 Task: Find connections with filter location Dortmund with filter topic #propertymanagement with filter profile language French with filter current company Adani Ports and SEZ with filter school Kendriya Vidyalaya with filter industry Utilities with filter service category Lead Generation with filter keywords title Customer Care Associate
Action: Mouse moved to (552, 73)
Screenshot: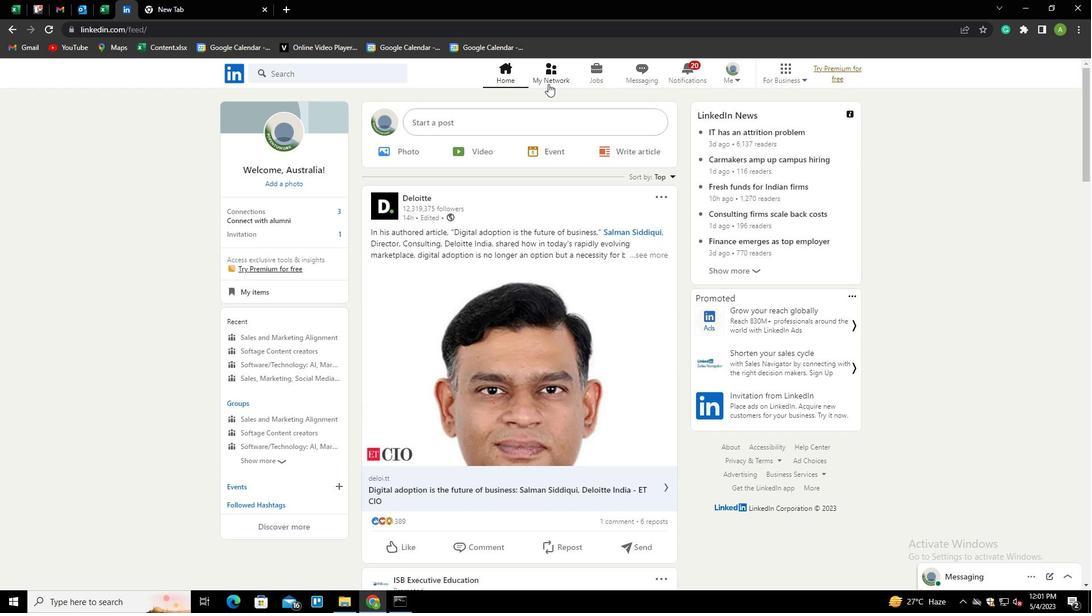 
Action: Mouse pressed left at (552, 73)
Screenshot: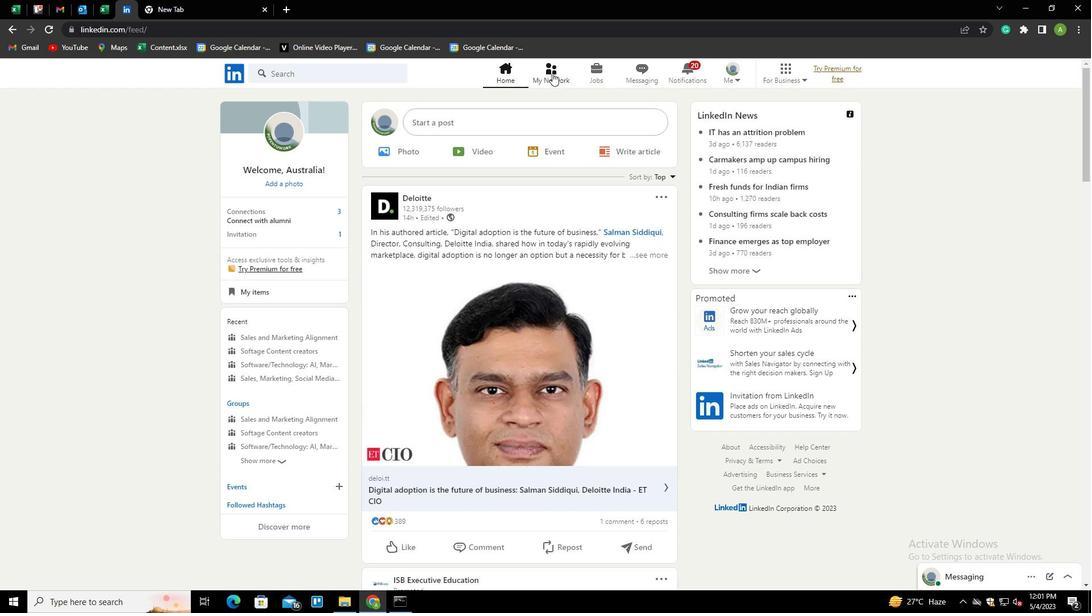 
Action: Mouse moved to (312, 134)
Screenshot: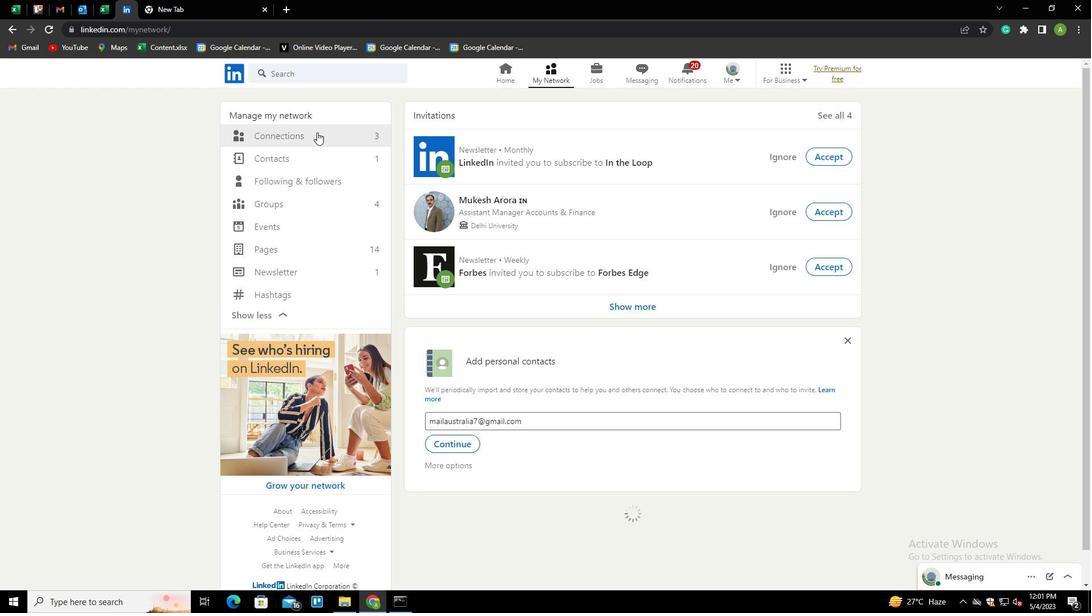 
Action: Mouse pressed left at (312, 134)
Screenshot: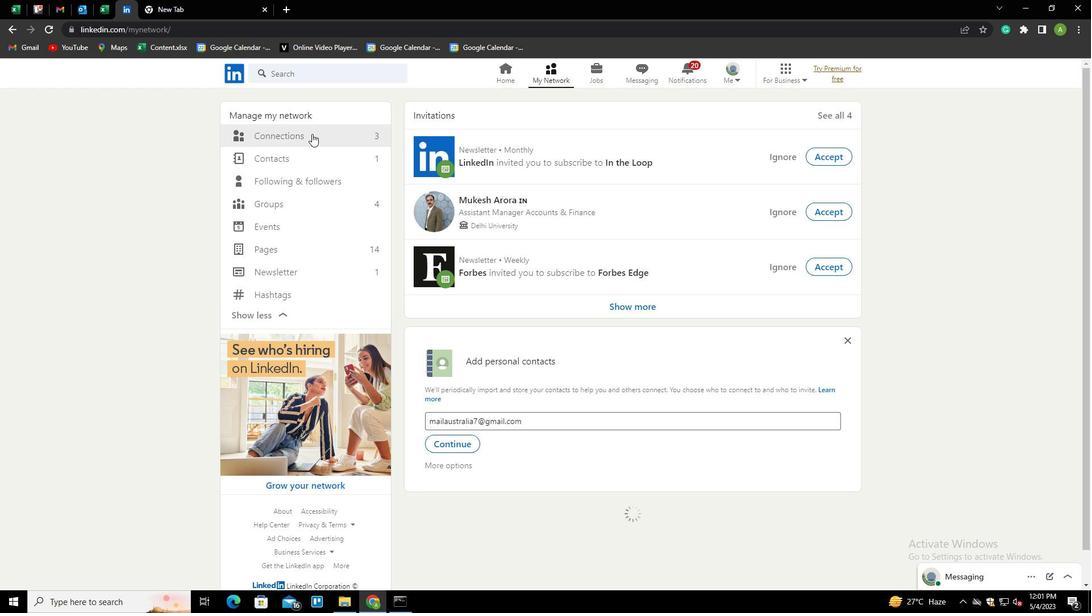 
Action: Mouse moved to (621, 136)
Screenshot: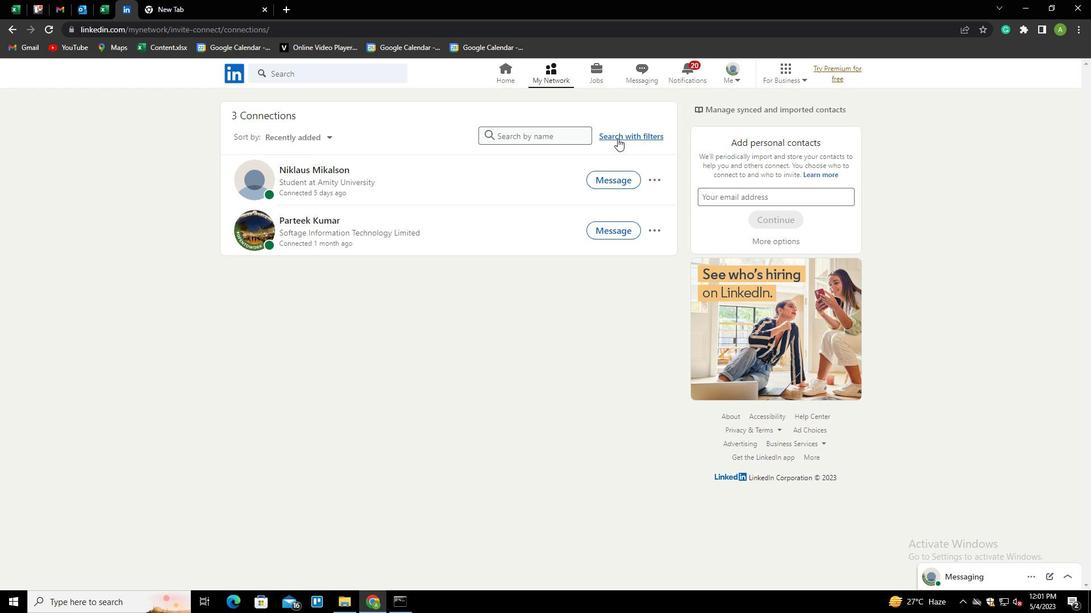 
Action: Mouse pressed left at (621, 136)
Screenshot: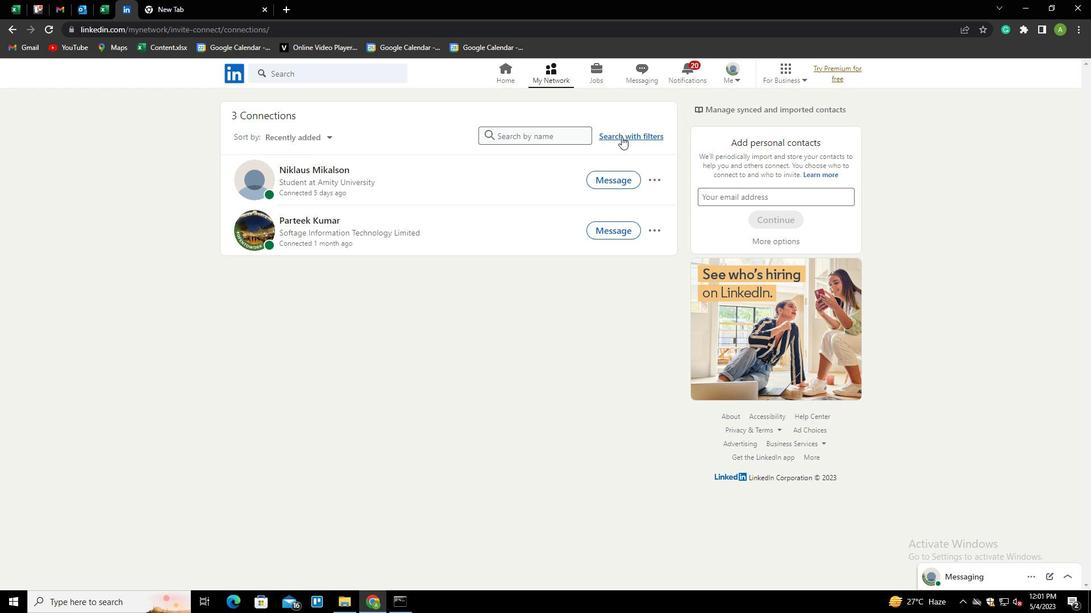 
Action: Mouse moved to (583, 106)
Screenshot: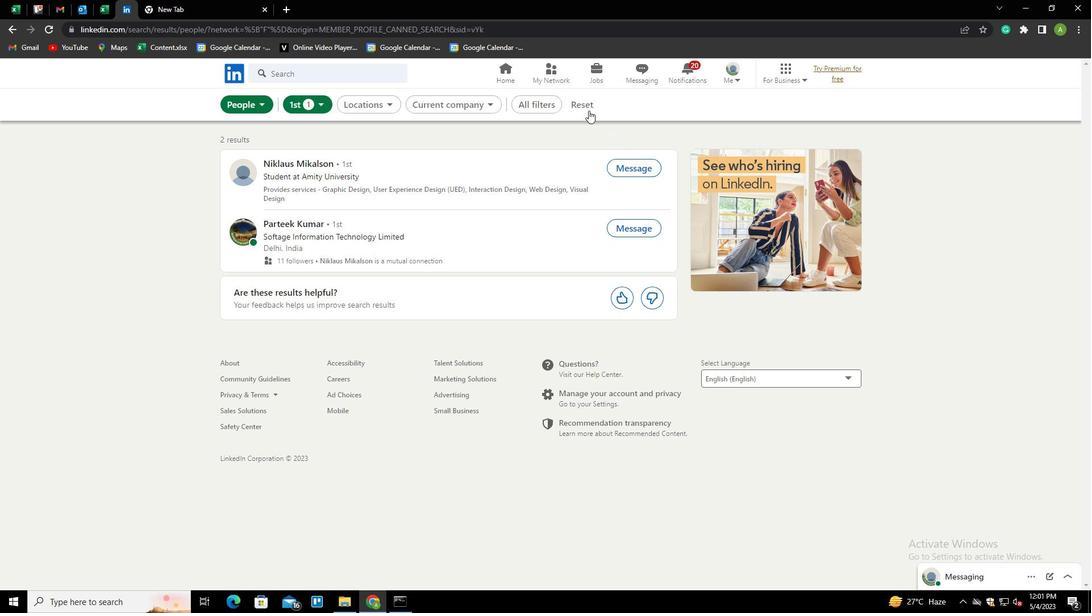 
Action: Mouse pressed left at (583, 106)
Screenshot: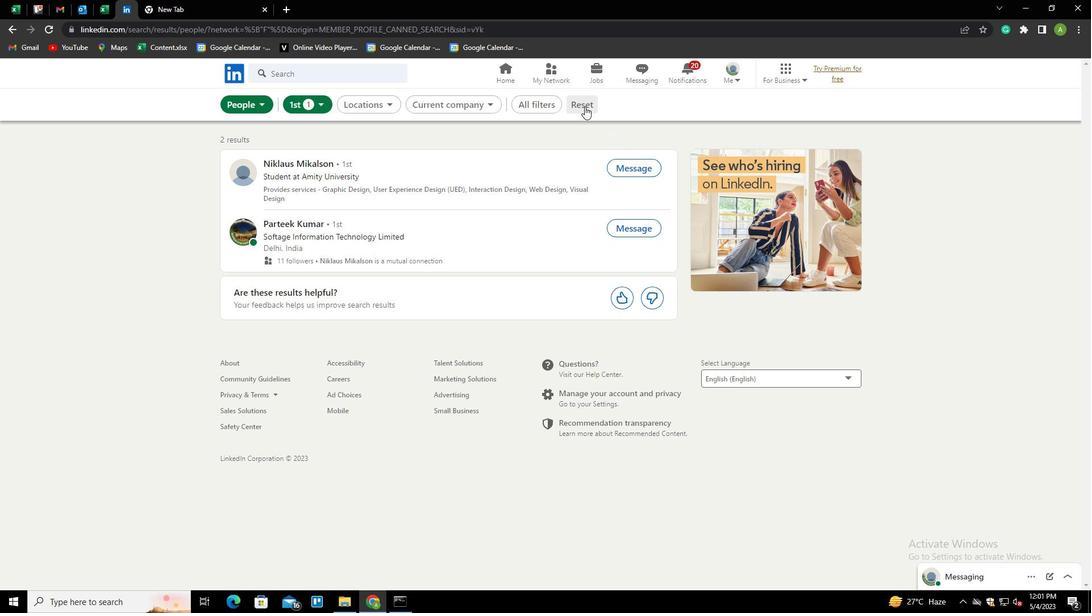 
Action: Mouse moved to (567, 108)
Screenshot: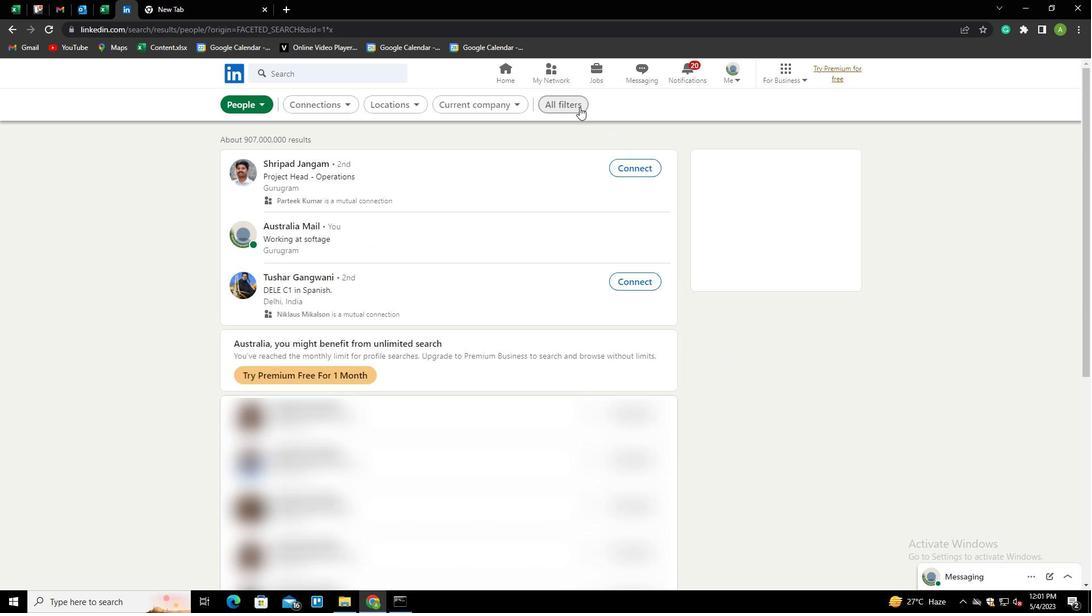
Action: Mouse pressed left at (567, 108)
Screenshot: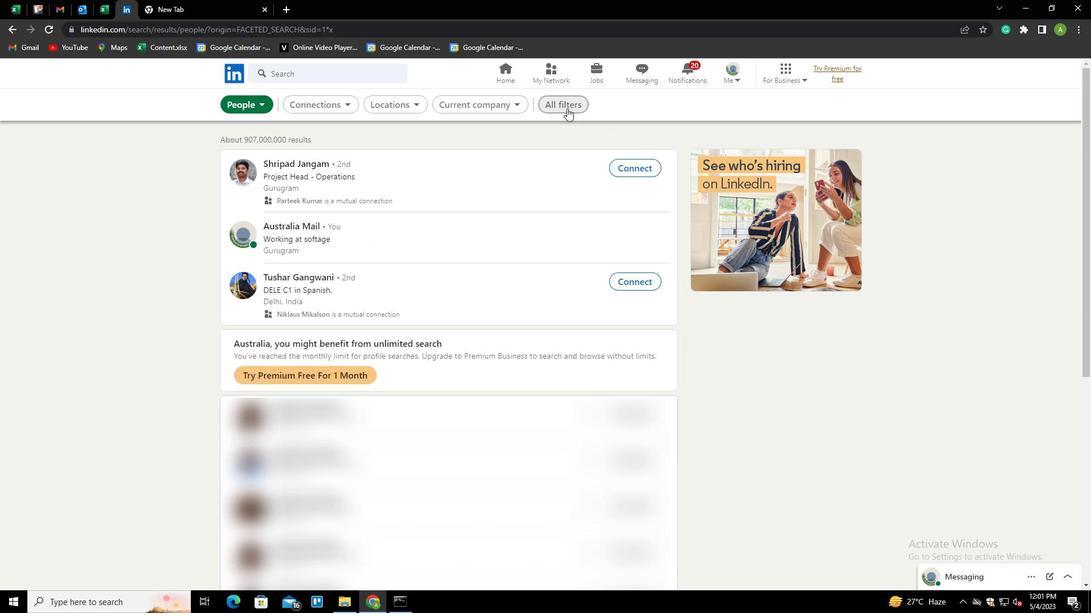 
Action: Mouse moved to (893, 297)
Screenshot: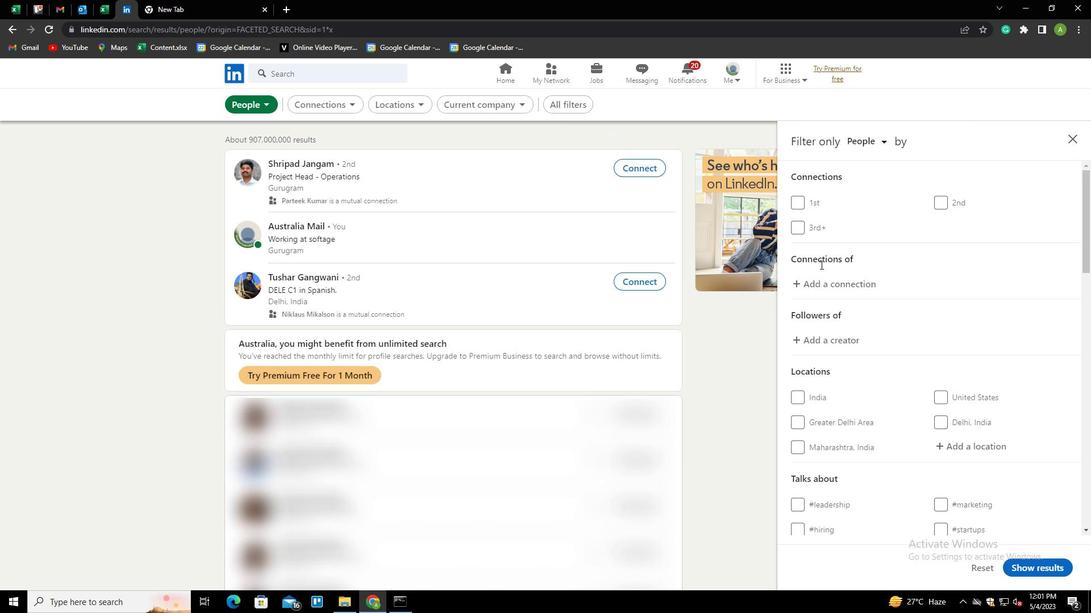 
Action: Mouse scrolled (893, 296) with delta (0, 0)
Screenshot: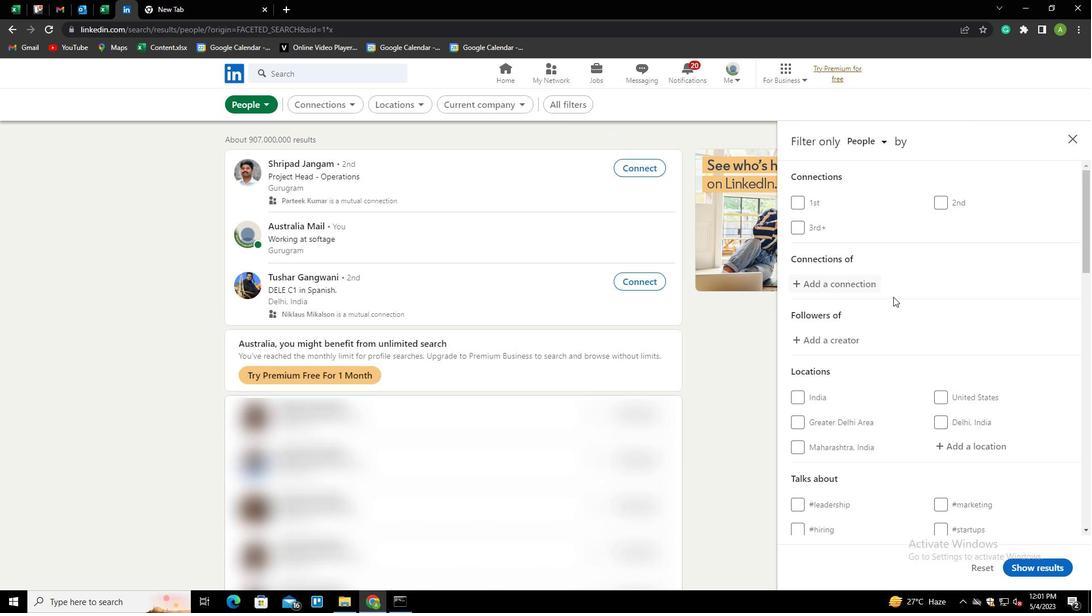 
Action: Mouse scrolled (893, 296) with delta (0, 0)
Screenshot: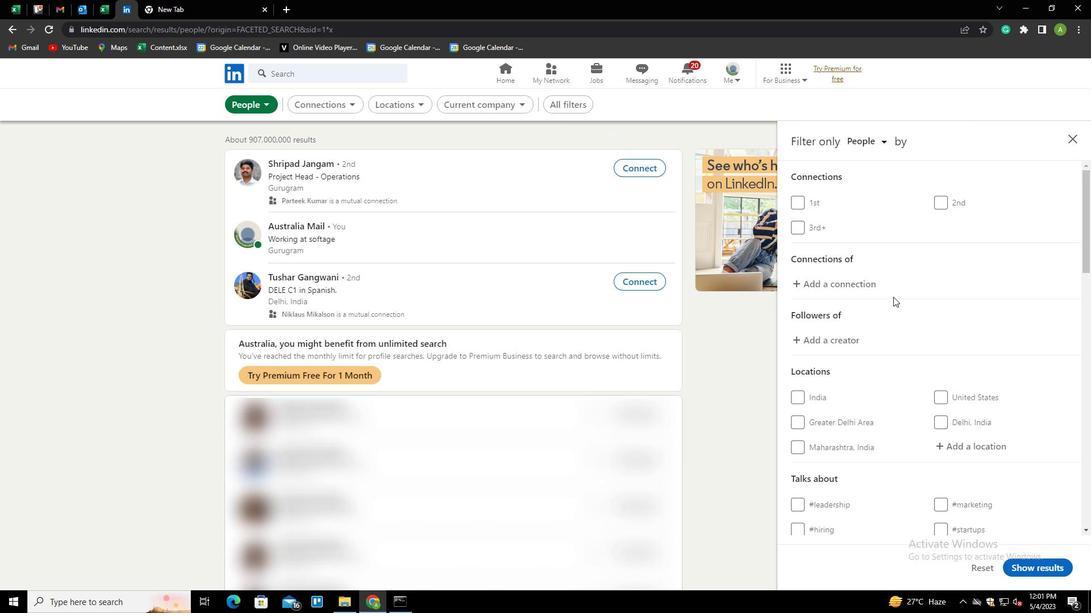 
Action: Mouse moved to (977, 336)
Screenshot: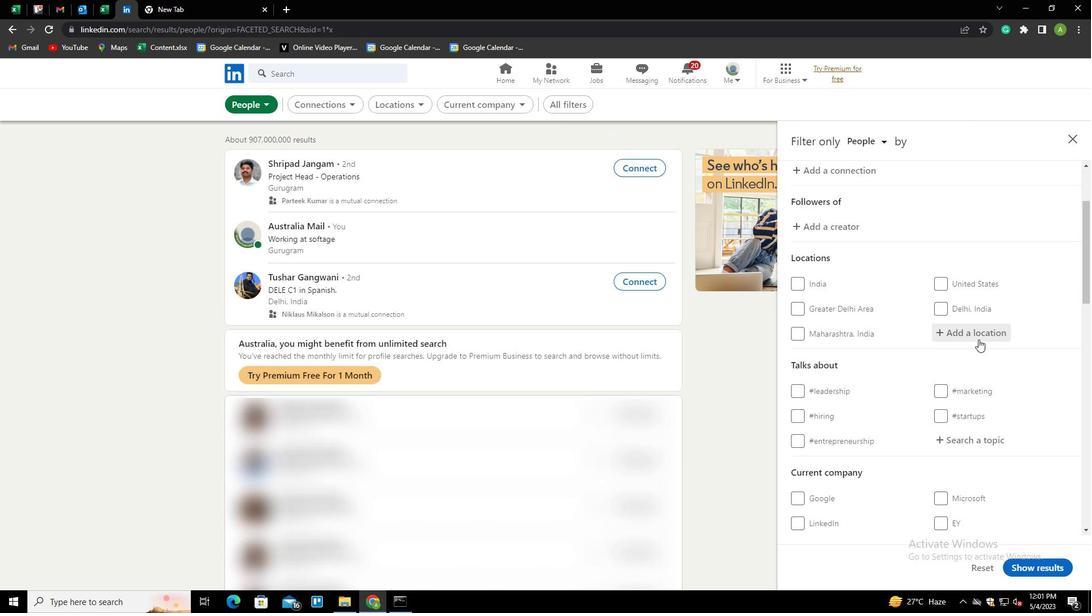 
Action: Mouse pressed left at (977, 336)
Screenshot: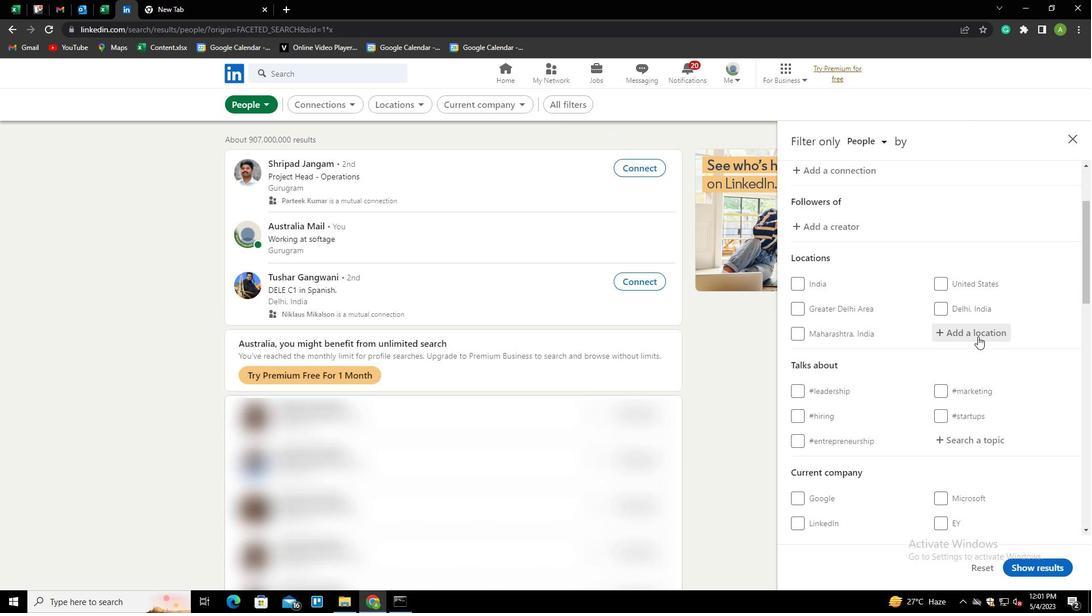 
Action: Key pressed <Key.shift><Key.shift>
Screenshot: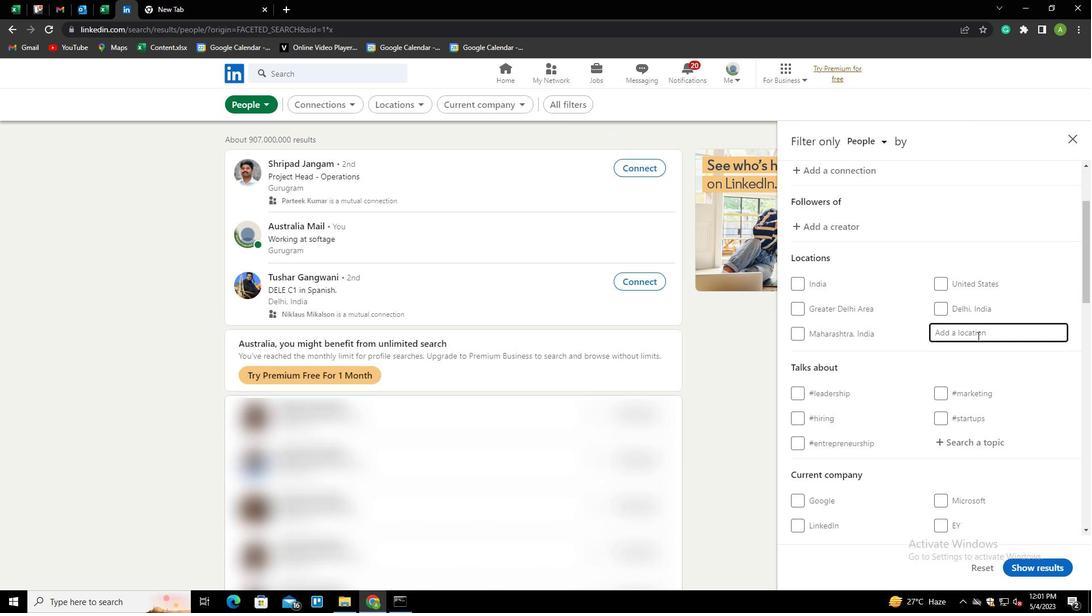 
Action: Mouse moved to (976, 335)
Screenshot: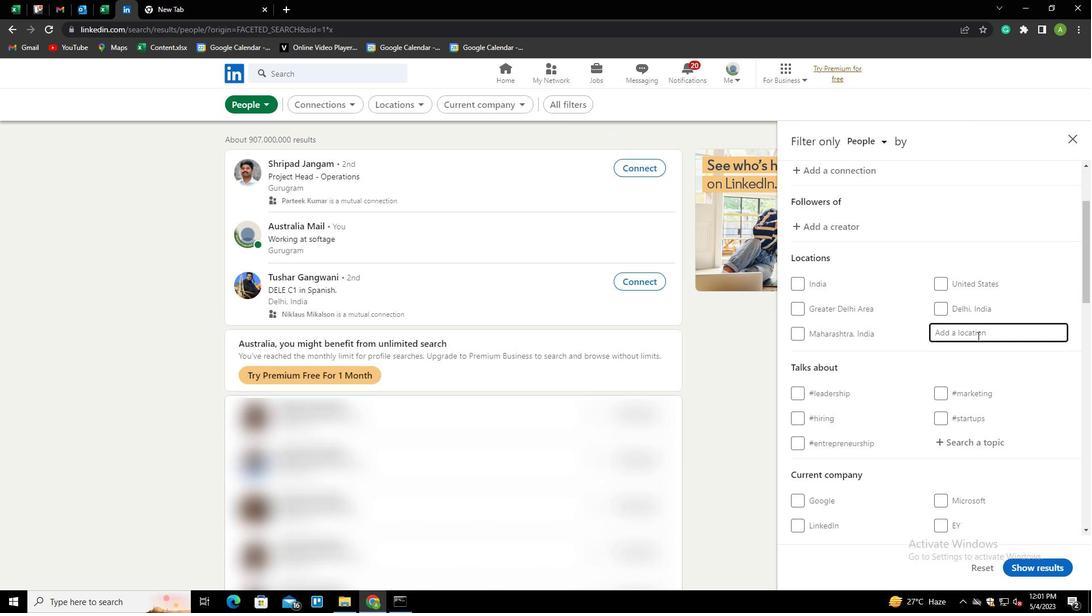 
Action: Key pressed <Key.shift><Key.shift>
Screenshot: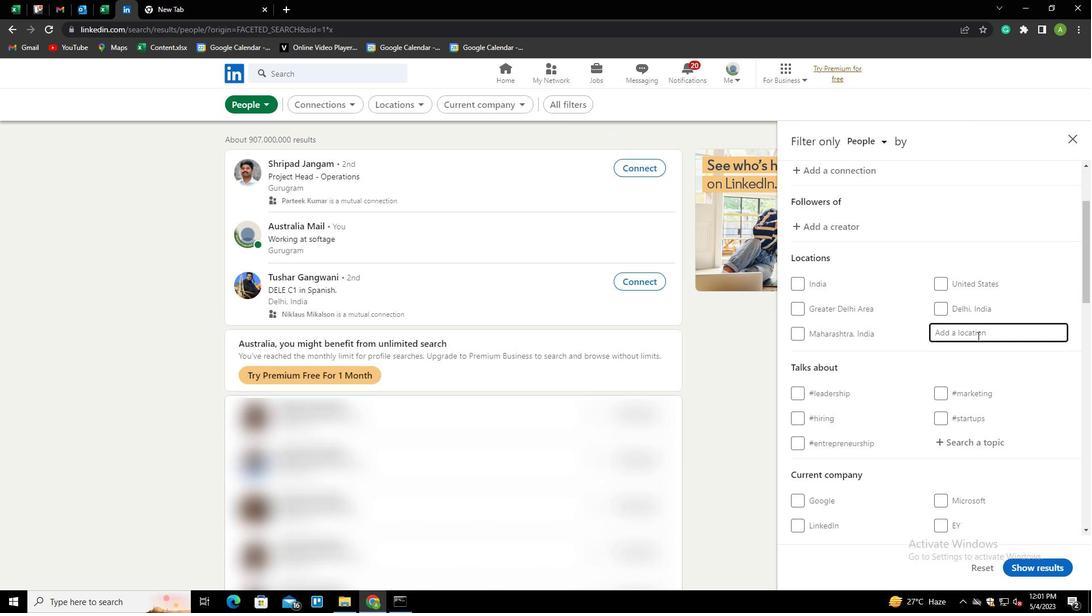 
Action: Mouse moved to (976, 335)
Screenshot: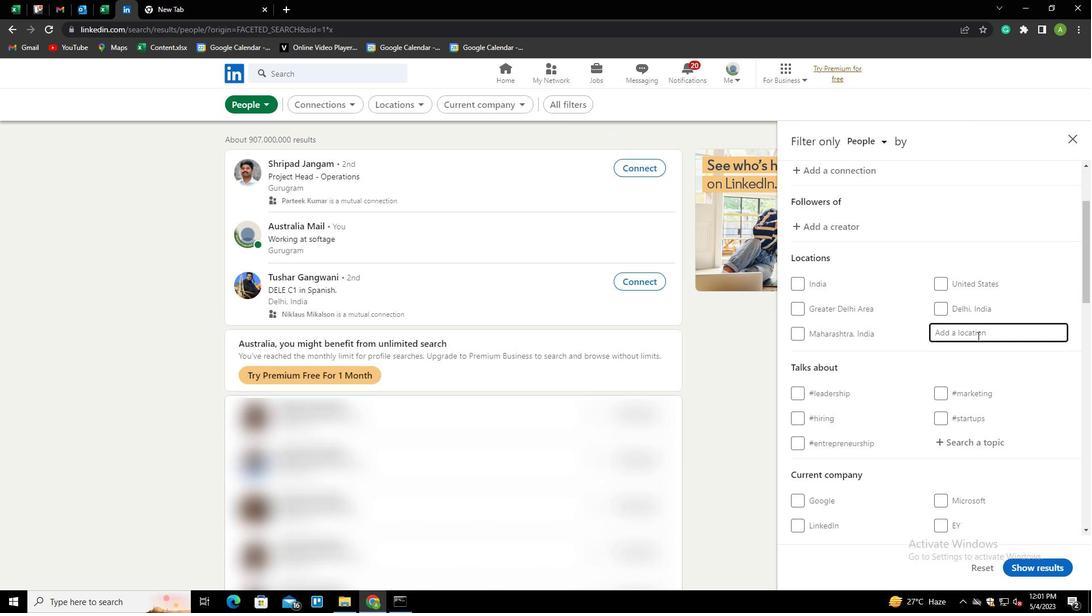 
Action: Key pressed <Key.shift><Key.shift>DORTMUND<Key.down><Key.enter>
Screenshot: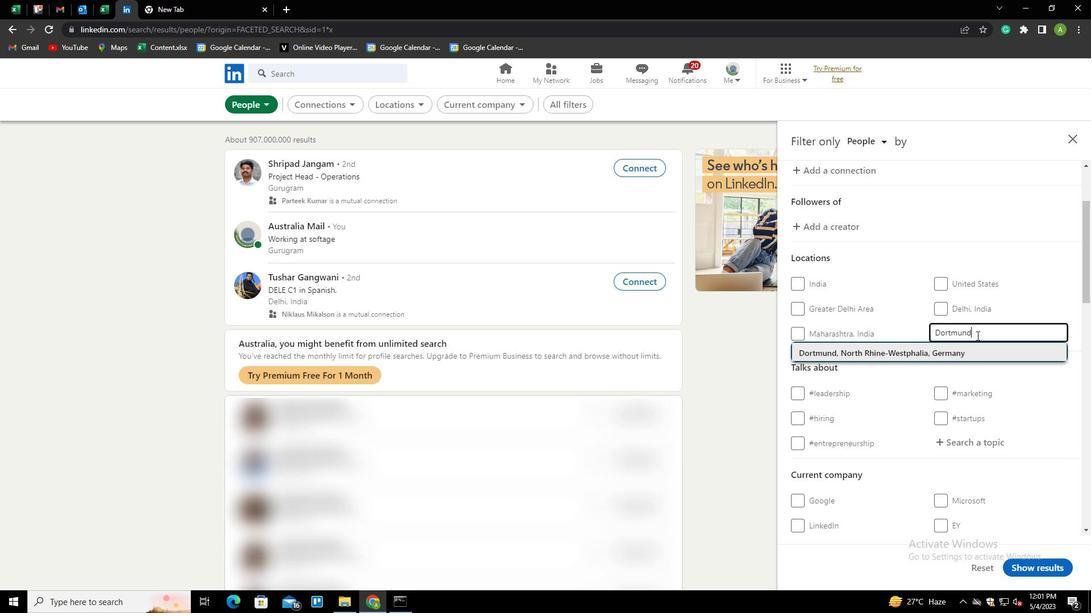 
Action: Mouse moved to (977, 335)
Screenshot: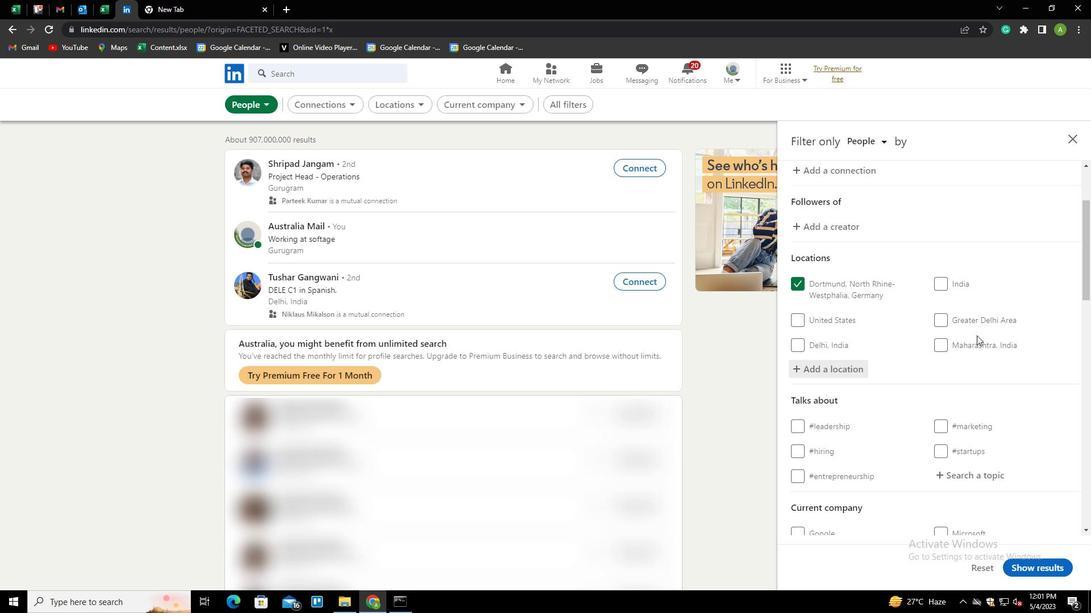 
Action: Mouse scrolled (977, 335) with delta (0, 0)
Screenshot: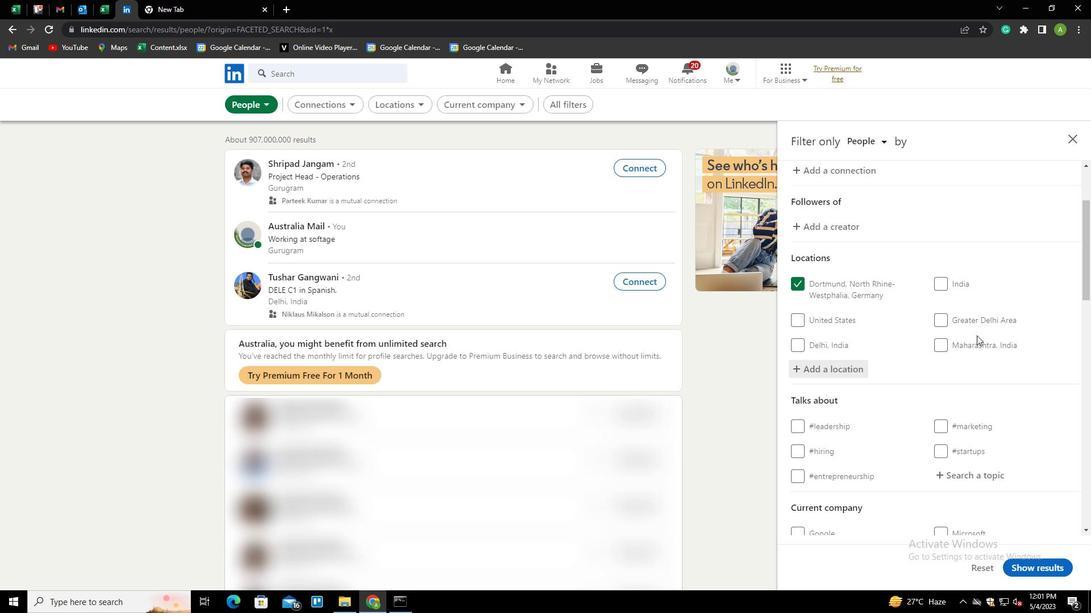 
Action: Mouse scrolled (977, 335) with delta (0, 0)
Screenshot: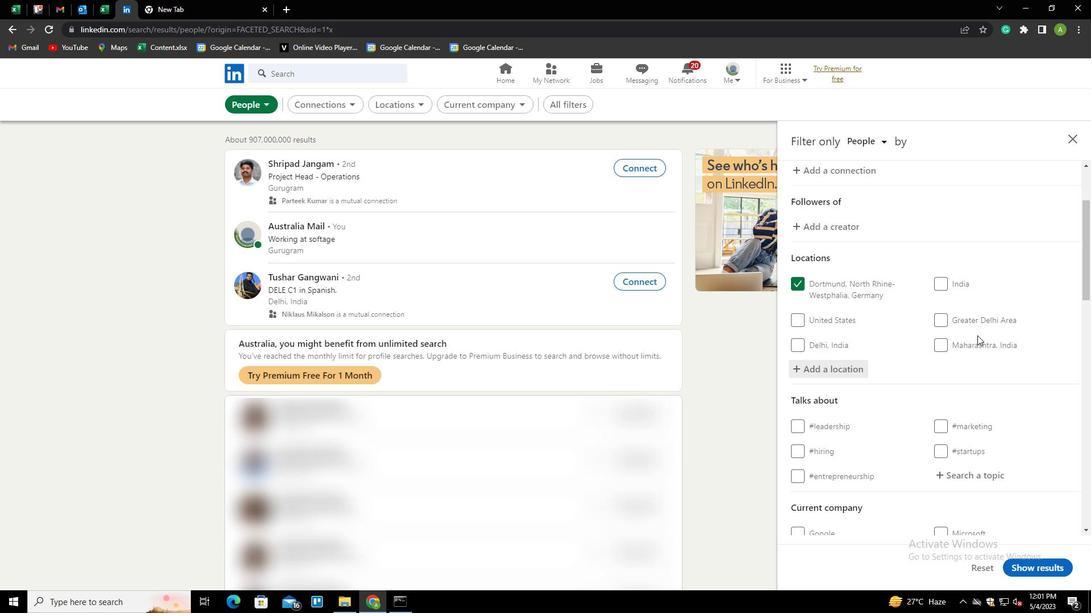 
Action: Mouse moved to (968, 358)
Screenshot: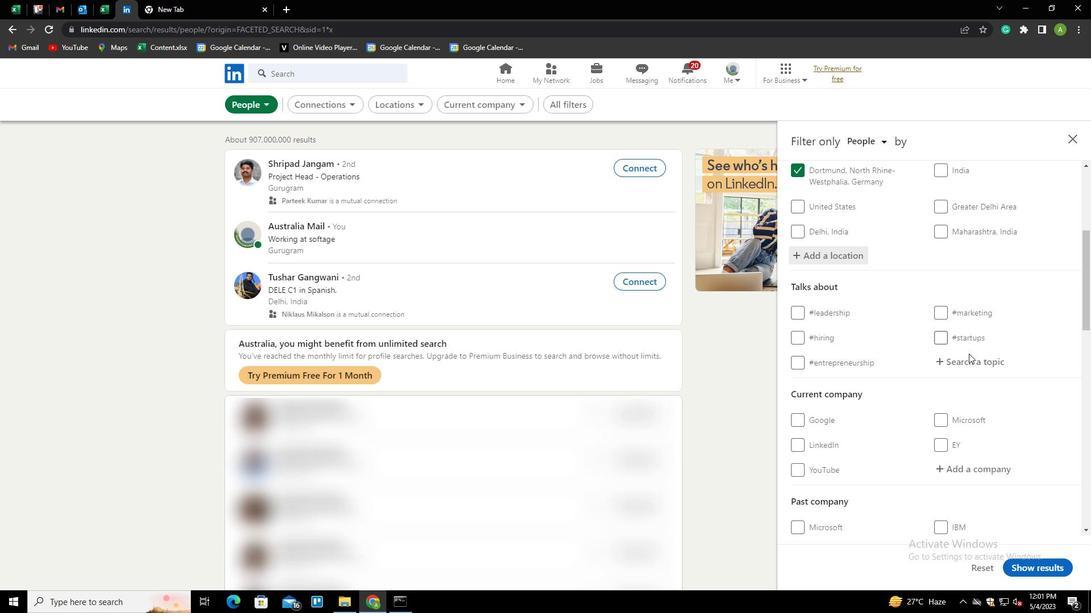 
Action: Mouse pressed left at (968, 358)
Screenshot: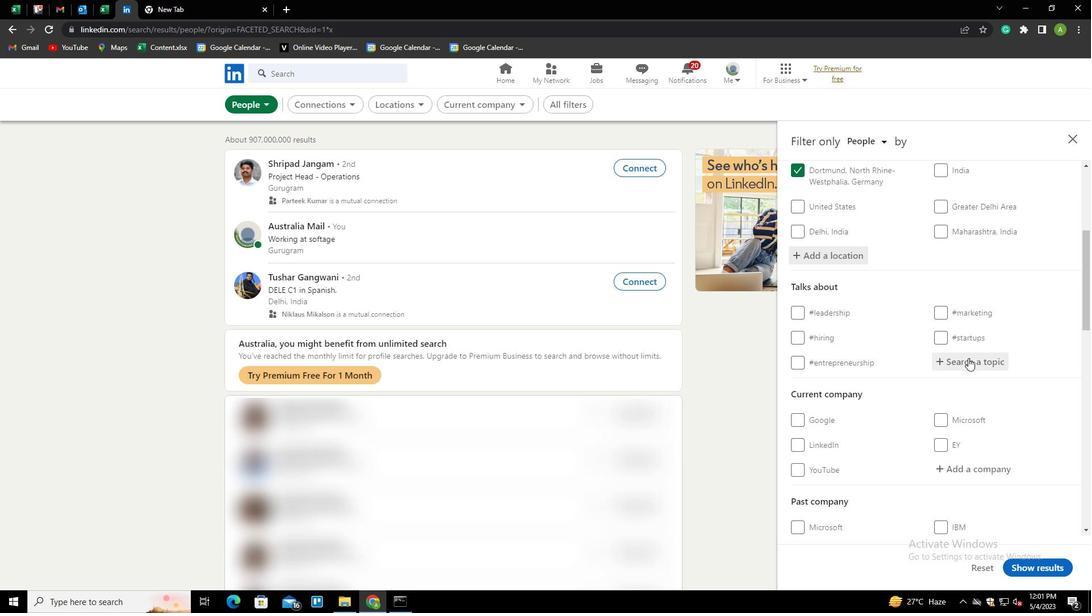 
Action: Key pressed PROPERTY<Key.down><Key.down><Key.down><Key.down><Key.enter>
Screenshot: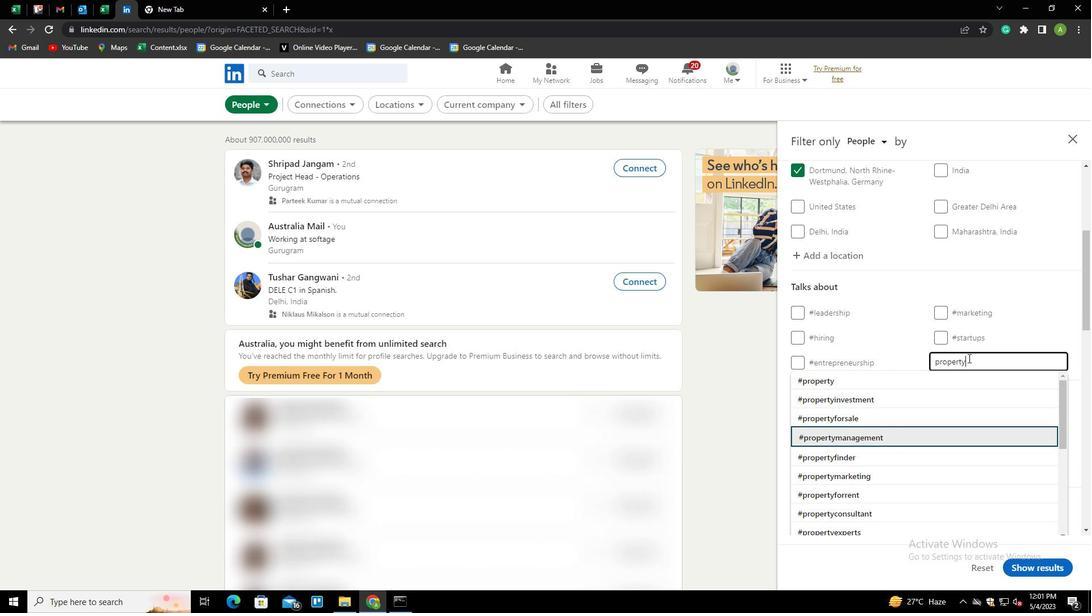 
Action: Mouse scrolled (968, 358) with delta (0, 0)
Screenshot: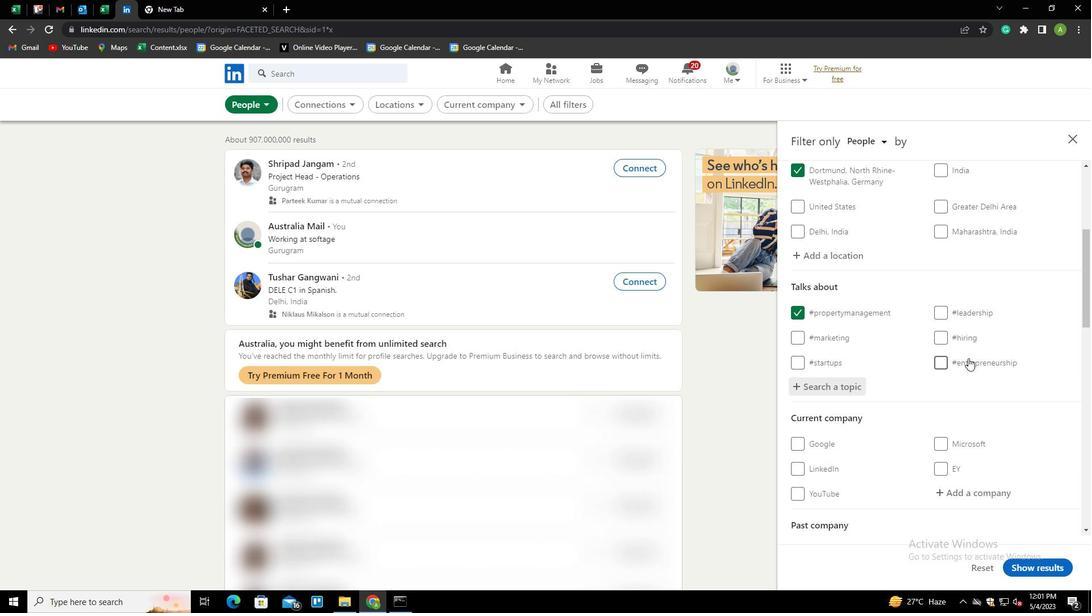 
Action: Mouse moved to (968, 359)
Screenshot: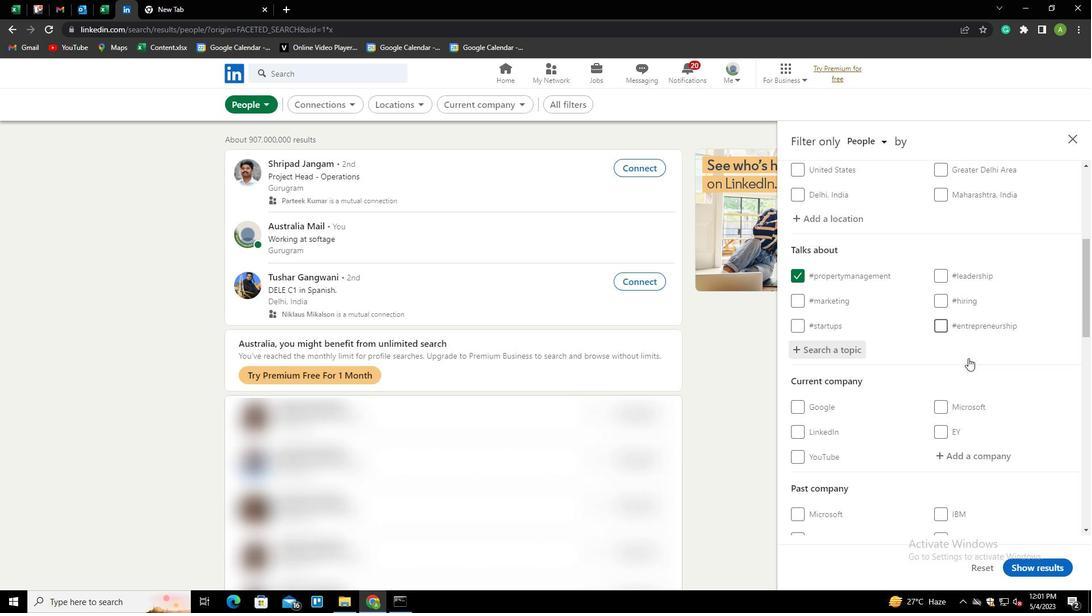 
Action: Mouse scrolled (968, 358) with delta (0, 0)
Screenshot: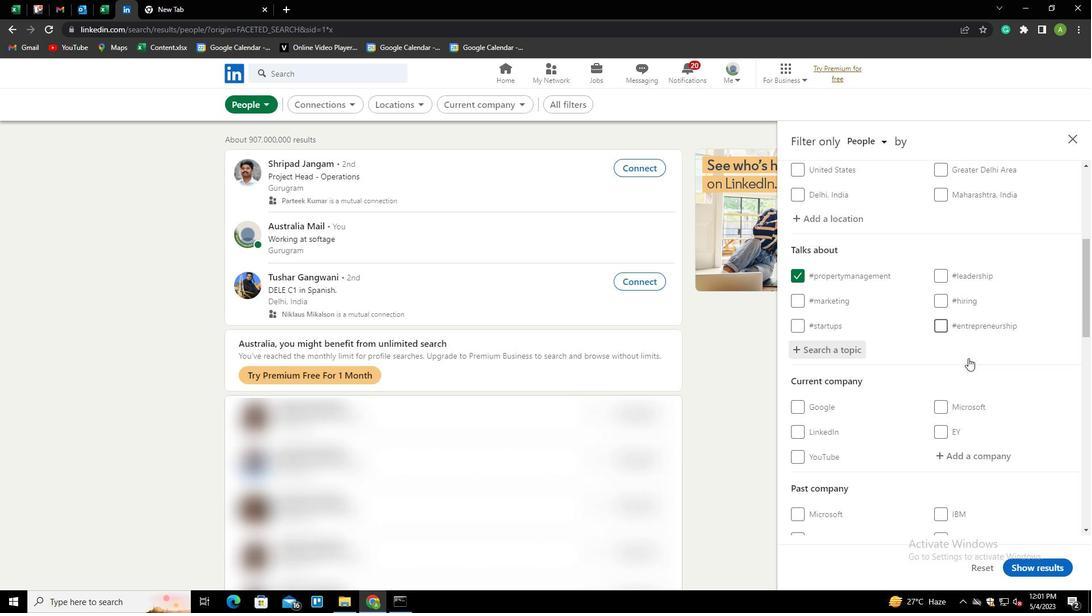 
Action: Mouse moved to (963, 374)
Screenshot: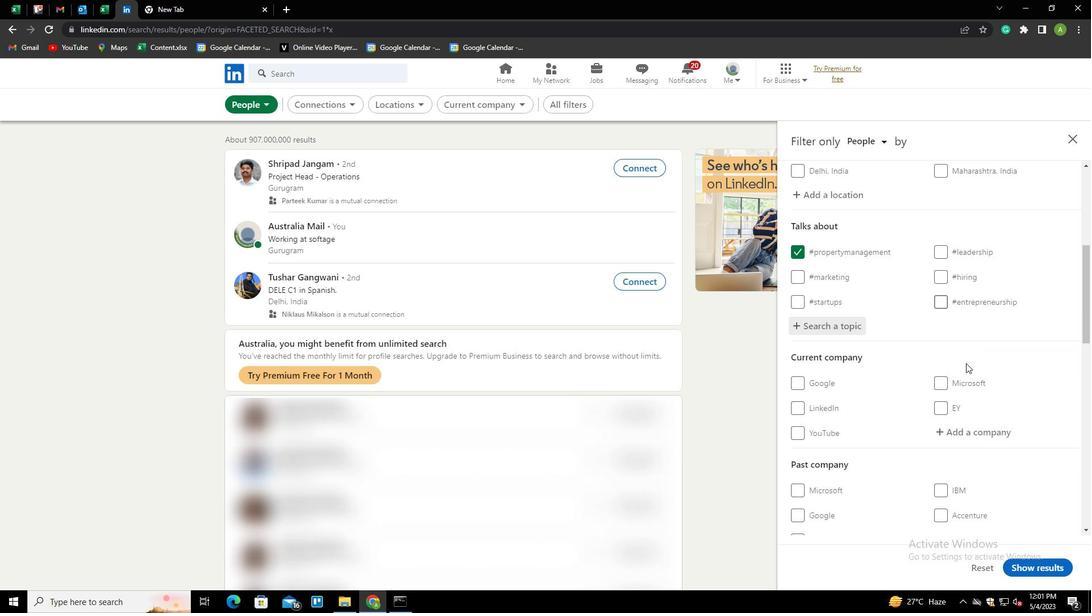 
Action: Mouse scrolled (963, 373) with delta (0, 0)
Screenshot: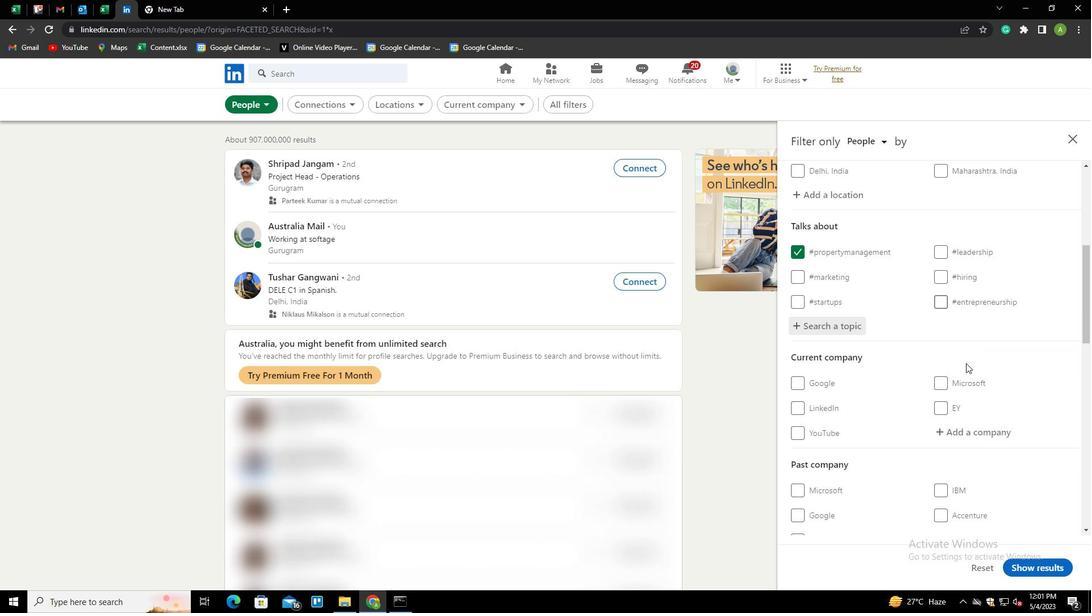 
Action: Mouse moved to (963, 375)
Screenshot: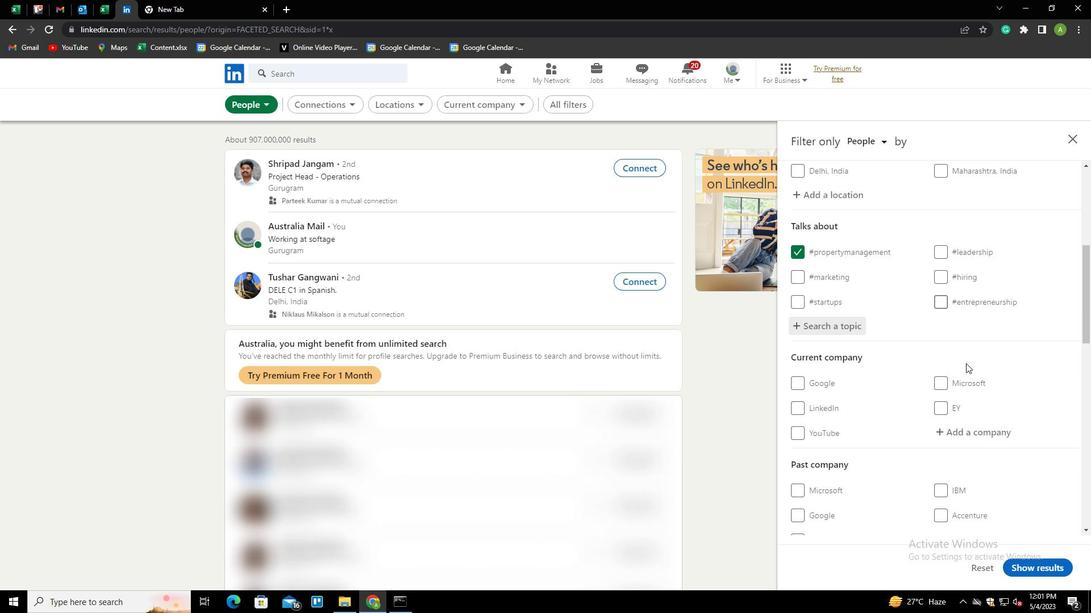 
Action: Mouse scrolled (963, 374) with delta (0, 0)
Screenshot: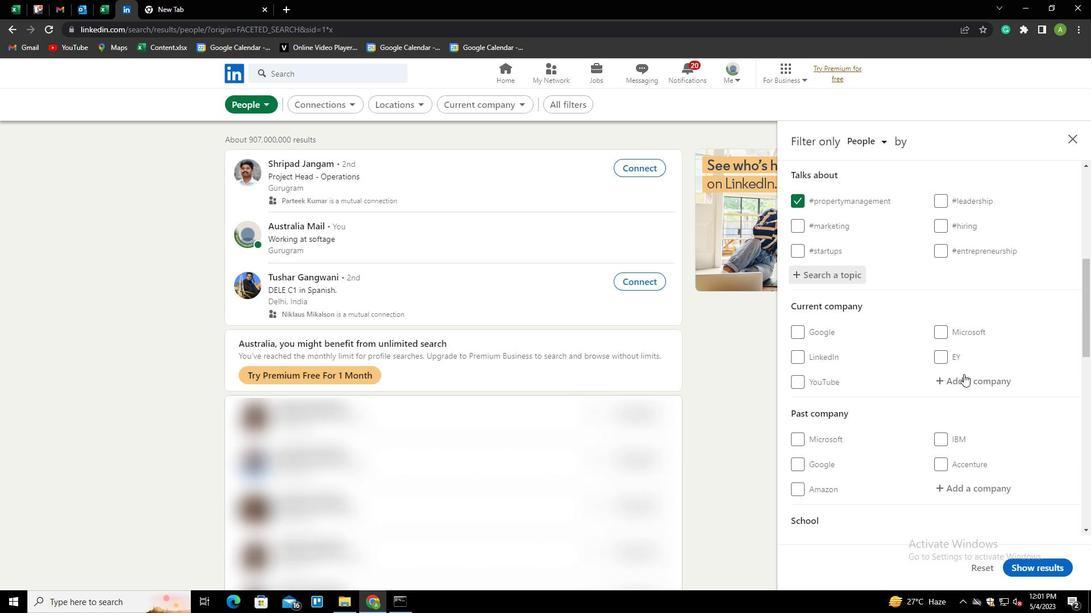 
Action: Mouse scrolled (963, 374) with delta (0, 0)
Screenshot: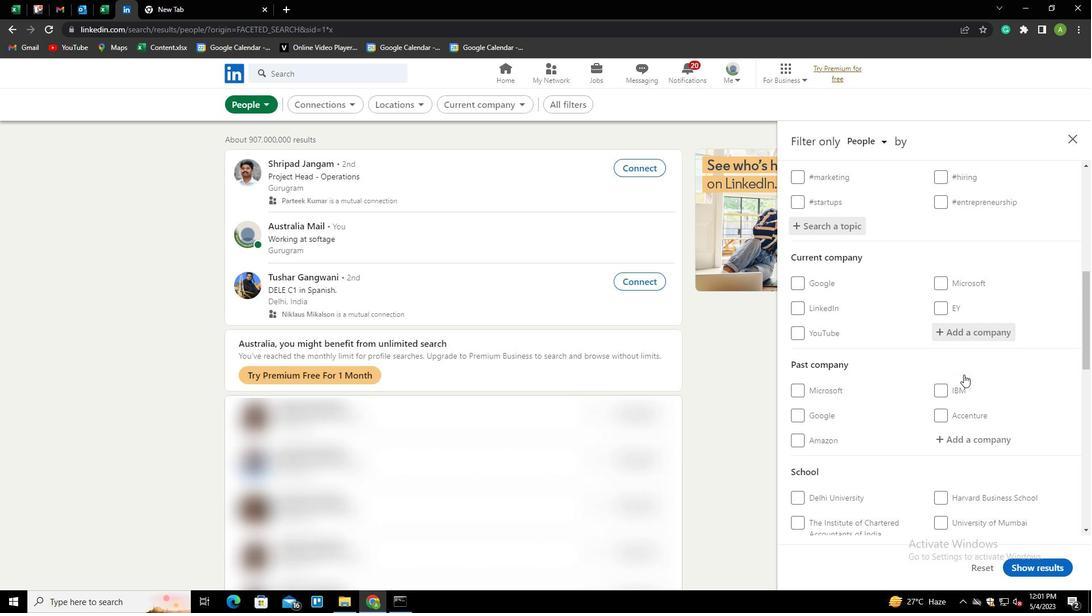 
Action: Mouse scrolled (963, 374) with delta (0, 0)
Screenshot: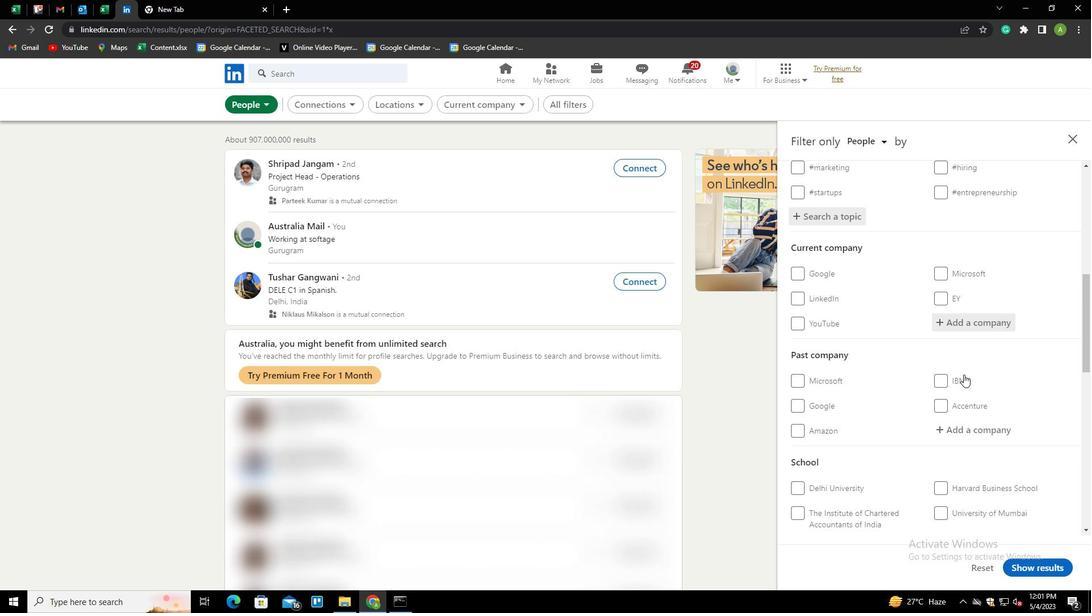 
Action: Mouse scrolled (963, 374) with delta (0, 0)
Screenshot: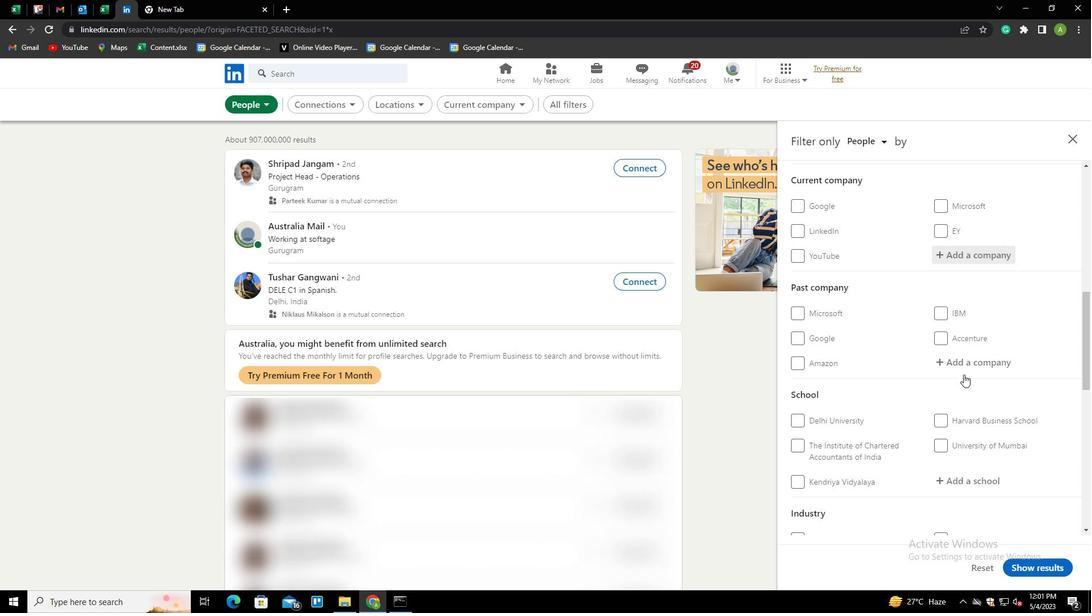 
Action: Mouse scrolled (963, 374) with delta (0, 0)
Screenshot: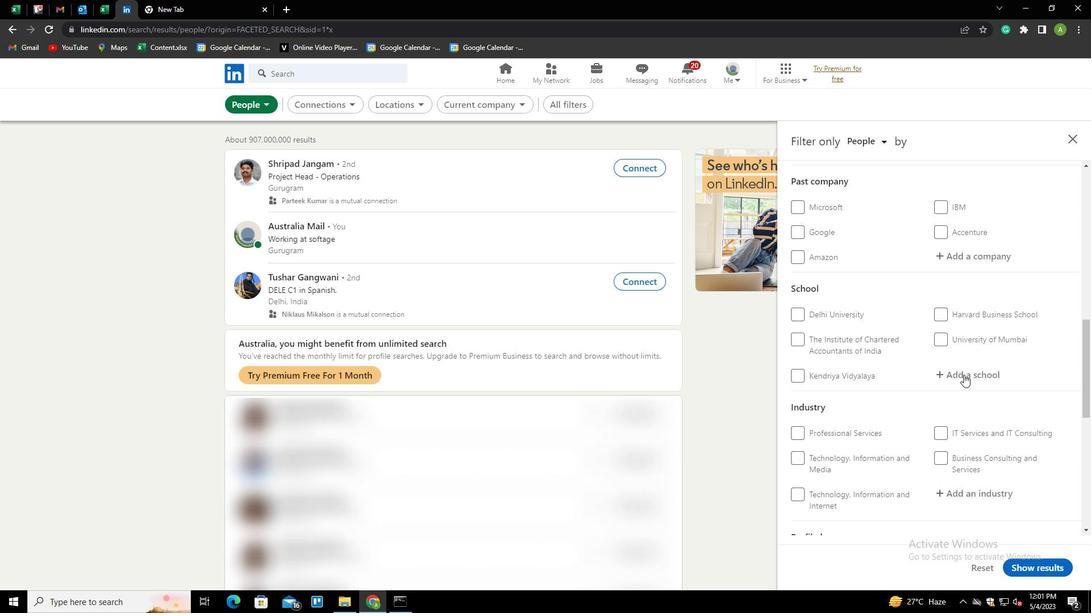 
Action: Mouse scrolled (963, 374) with delta (0, 0)
Screenshot: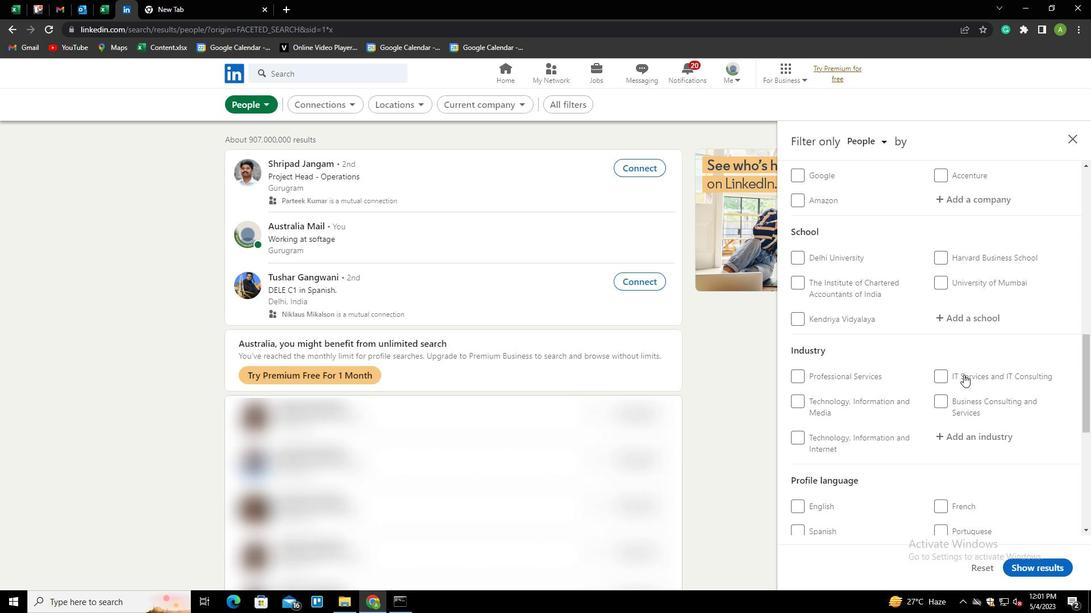 
Action: Mouse scrolled (963, 374) with delta (0, 0)
Screenshot: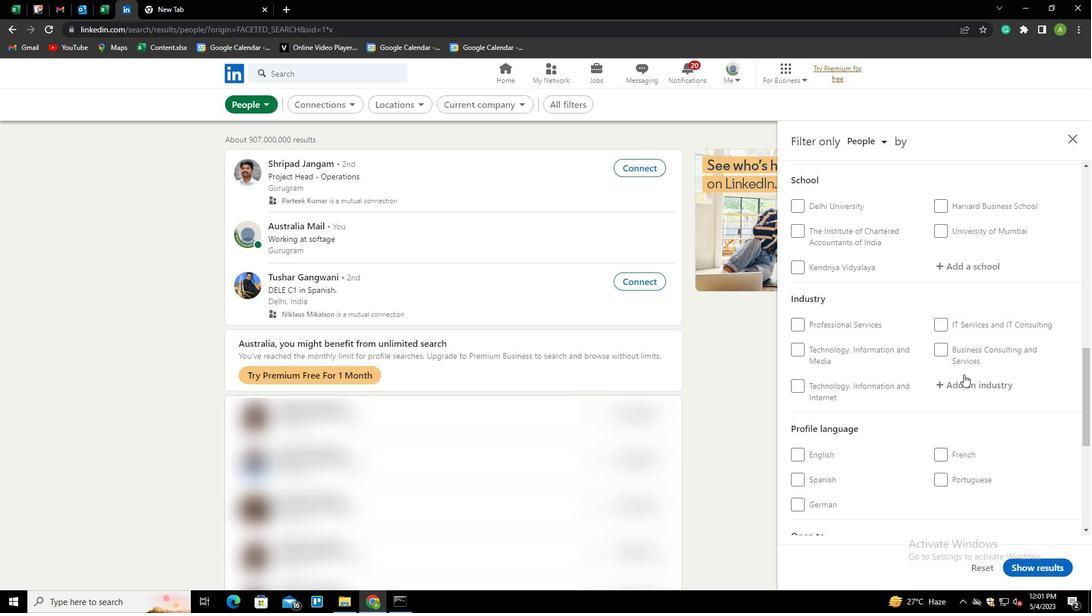 
Action: Mouse moved to (940, 343)
Screenshot: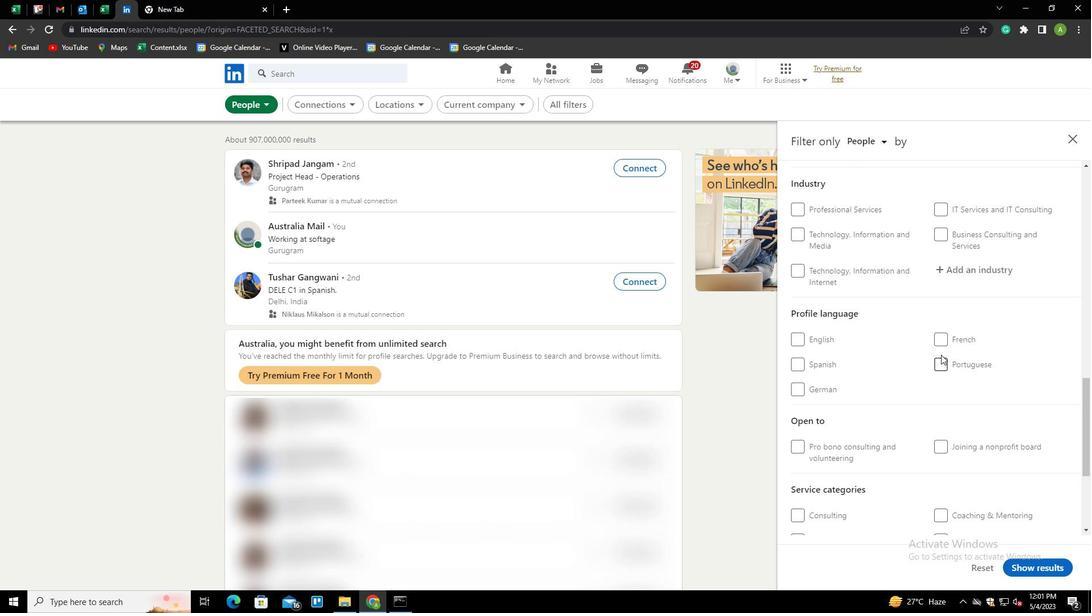 
Action: Mouse pressed left at (940, 343)
Screenshot: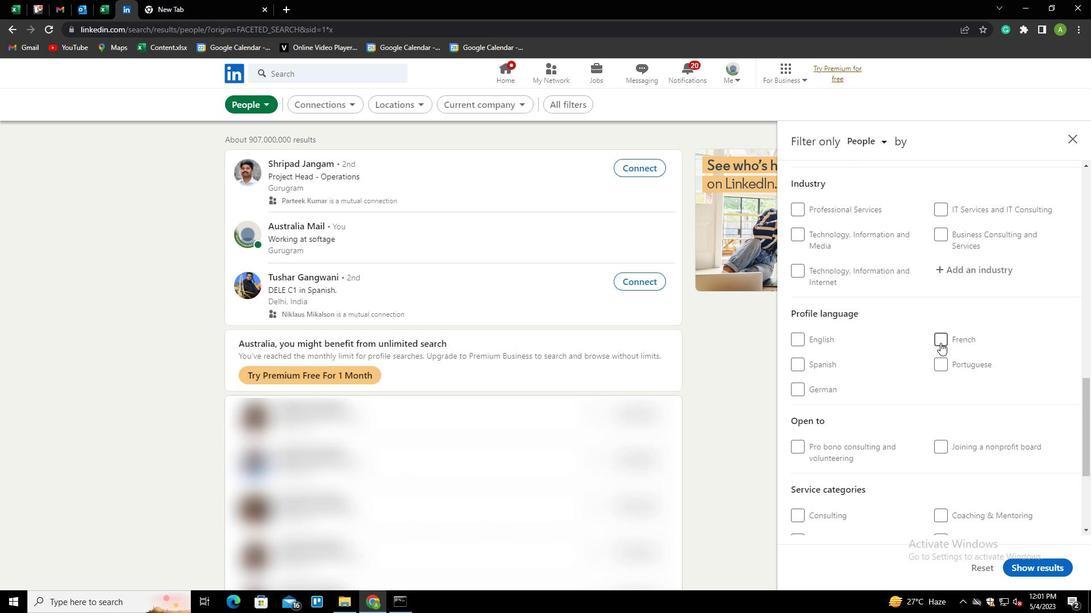 
Action: Mouse scrolled (940, 343) with delta (0, 0)
Screenshot: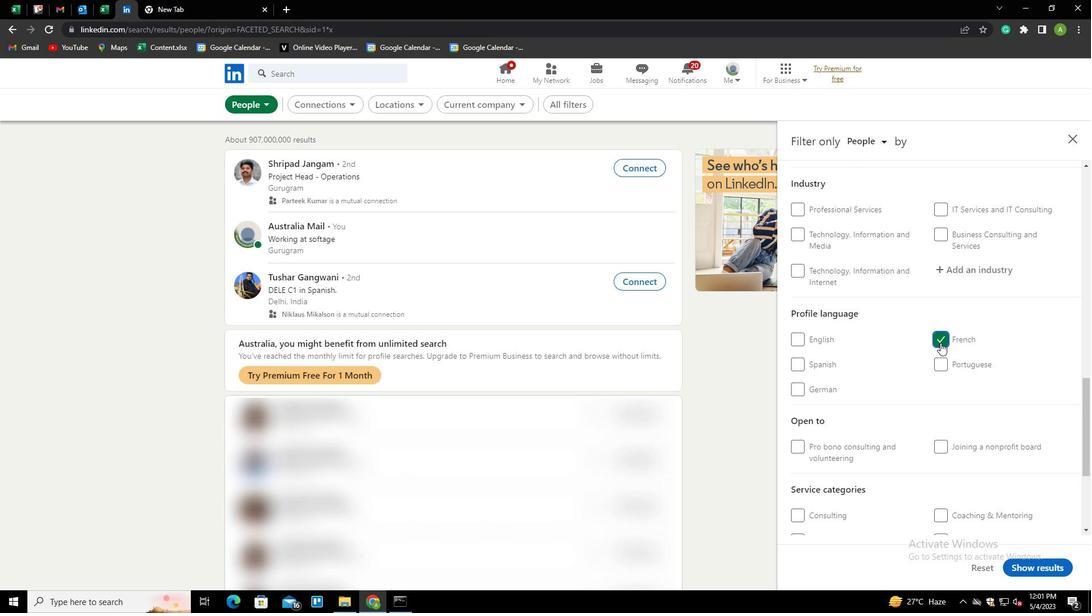
Action: Mouse scrolled (940, 343) with delta (0, 0)
Screenshot: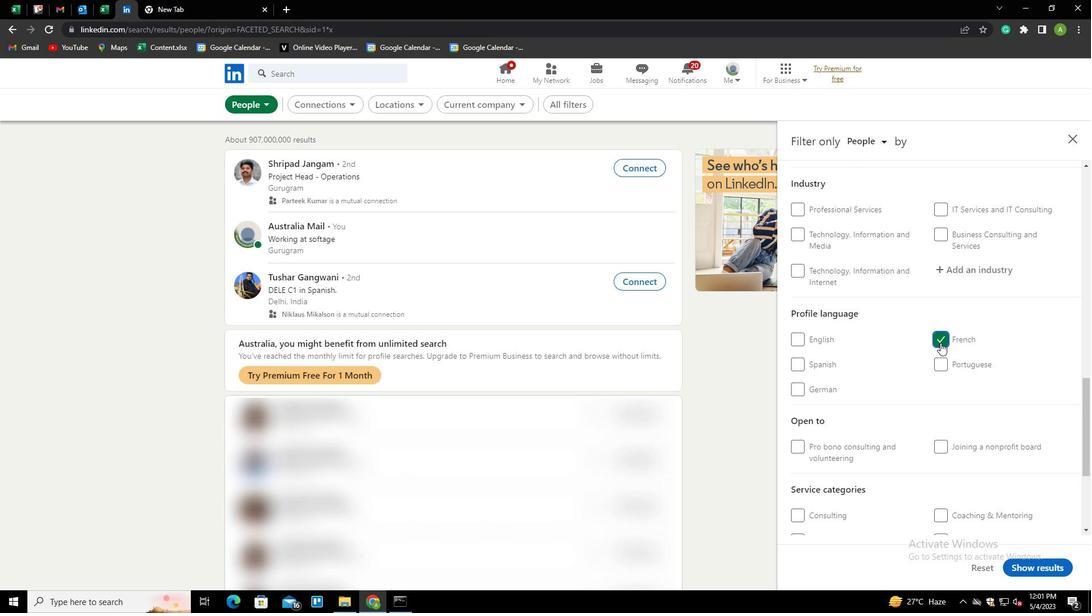 
Action: Mouse scrolled (940, 343) with delta (0, 0)
Screenshot: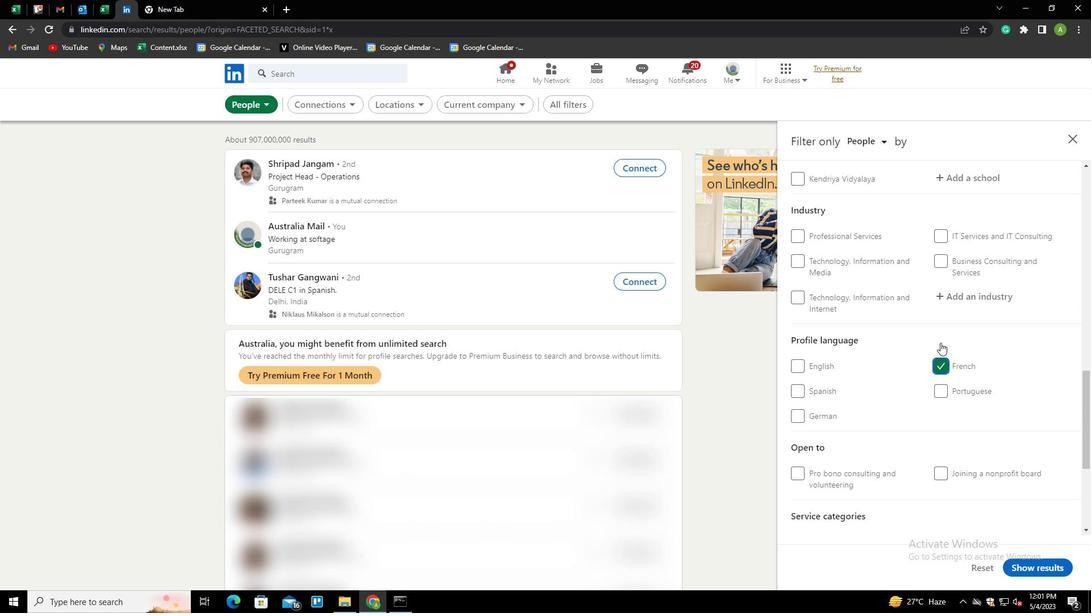
Action: Mouse scrolled (940, 343) with delta (0, 0)
Screenshot: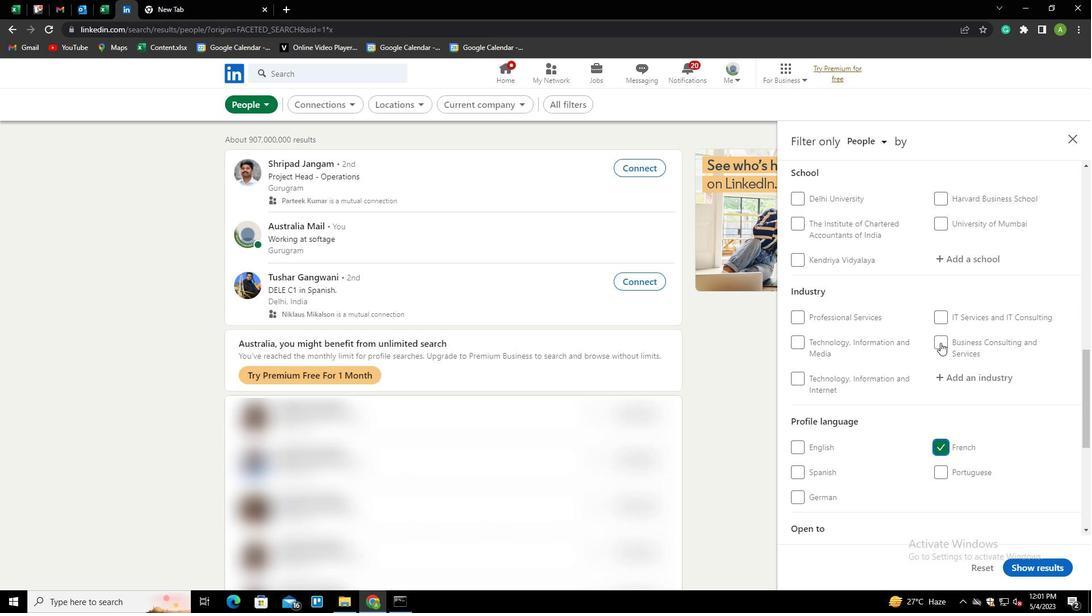 
Action: Mouse scrolled (940, 343) with delta (0, 0)
Screenshot: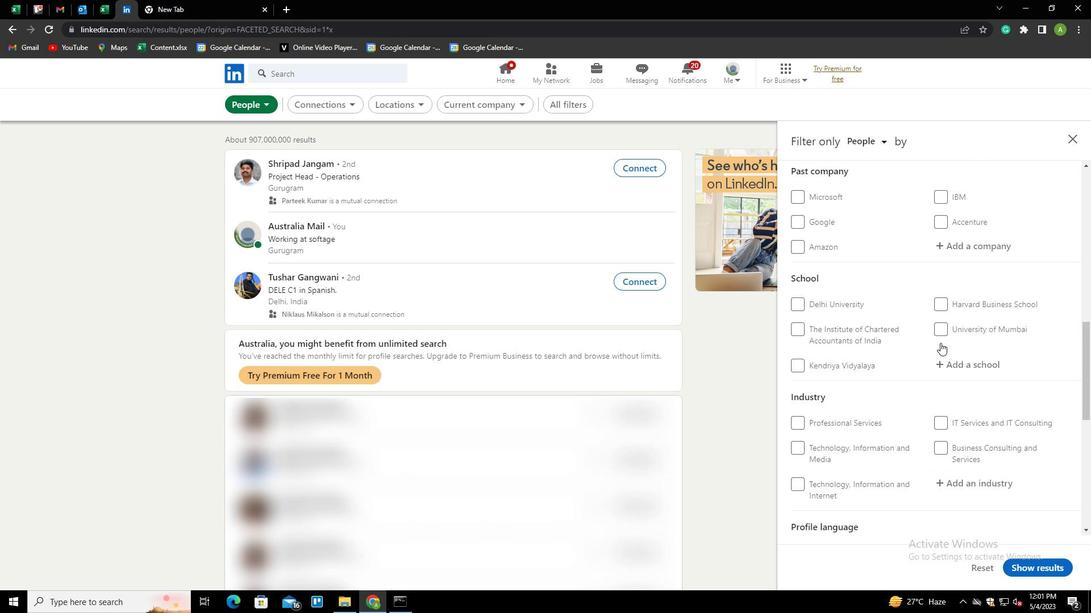 
Action: Mouse scrolled (940, 343) with delta (0, 0)
Screenshot: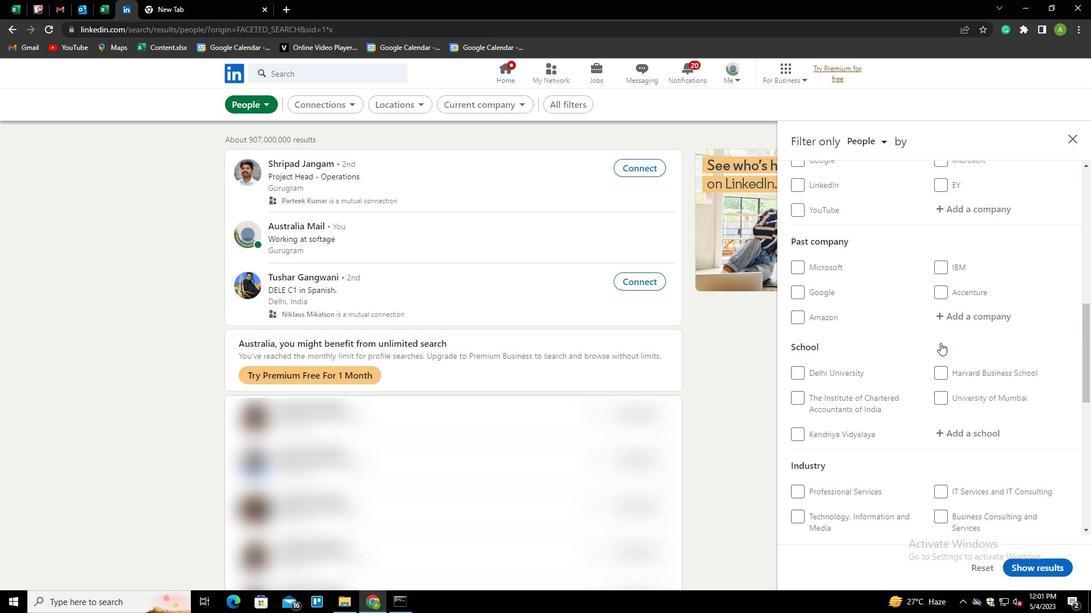 
Action: Mouse scrolled (940, 343) with delta (0, 0)
Screenshot: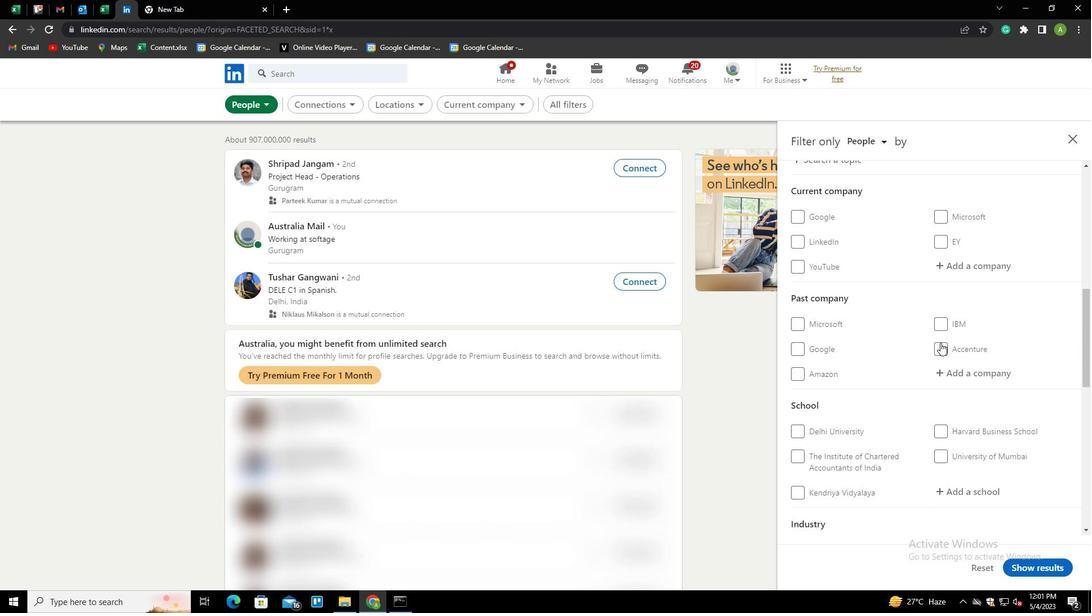 
Action: Mouse moved to (961, 324)
Screenshot: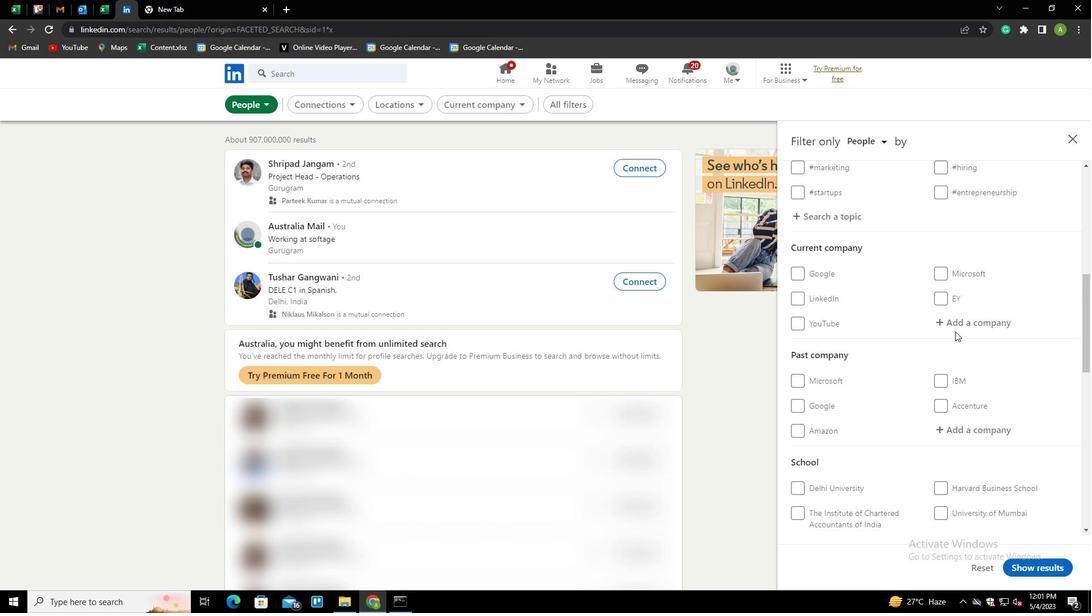 
Action: Mouse pressed left at (961, 324)
Screenshot: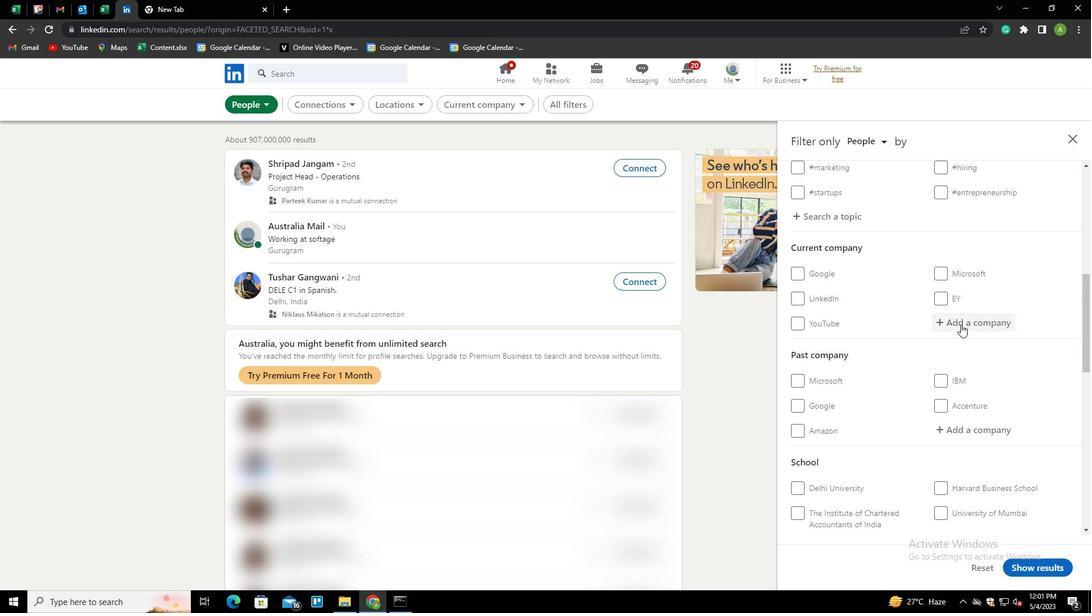 
Action: Key pressed <Key.shift>A
Screenshot: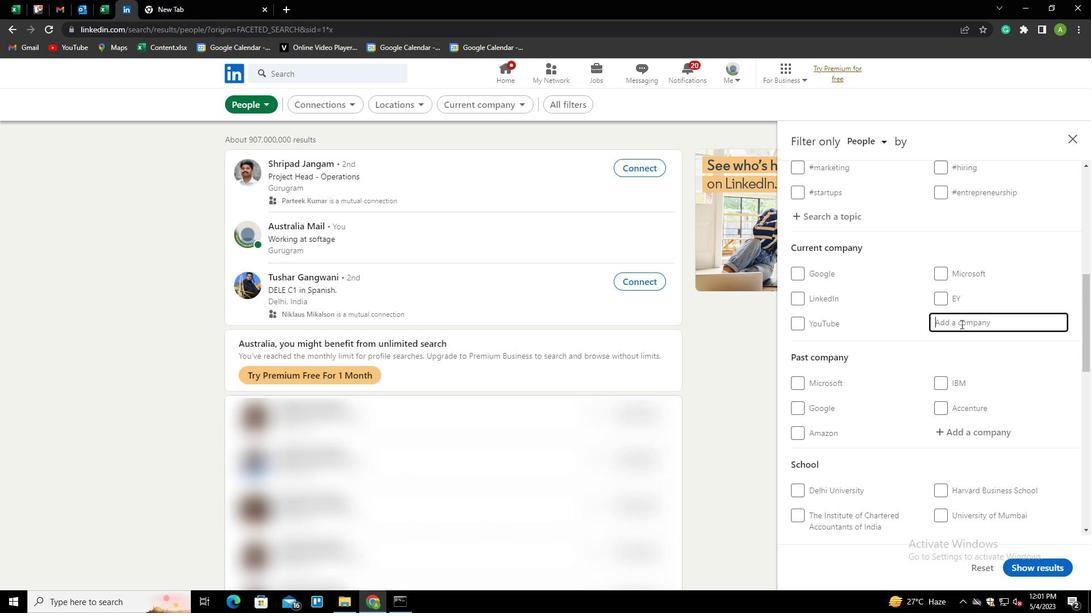 
Action: Mouse moved to (961, 323)
Screenshot: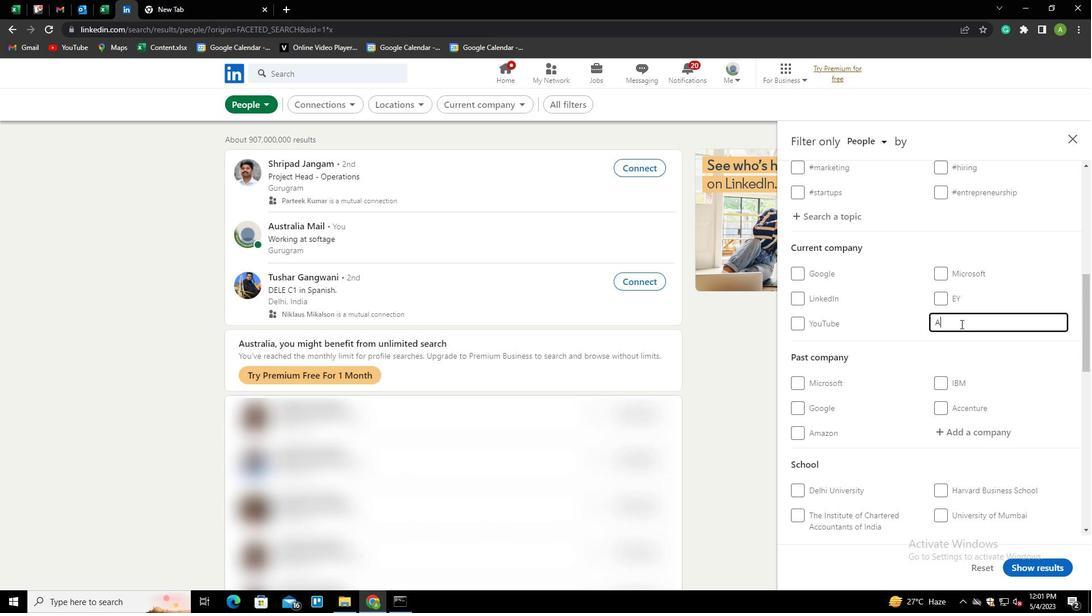 
Action: Key pressed DANI<Key.space><Key.shift><Key.shift><Key.shift><Key.shift><Key.shift><Key.shift><Key.shift><Key.shift><Key.shift><Key.shift><Key.shift><Key.shift><Key.shift>PORTS<Key.space>AND<Key.down><Key.enter>
Screenshot: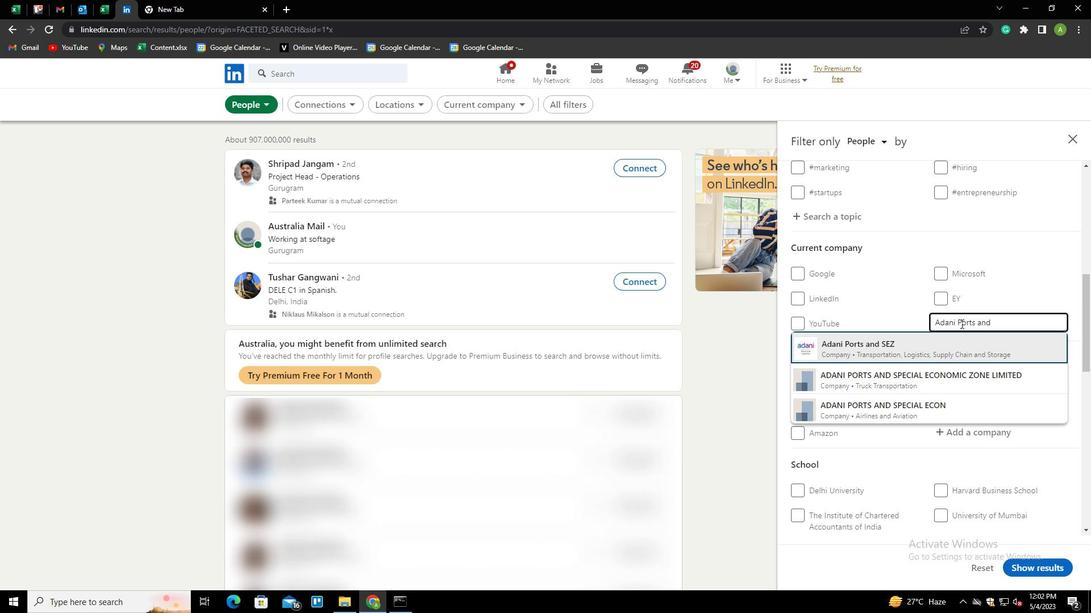 
Action: Mouse scrolled (961, 323) with delta (0, 0)
Screenshot: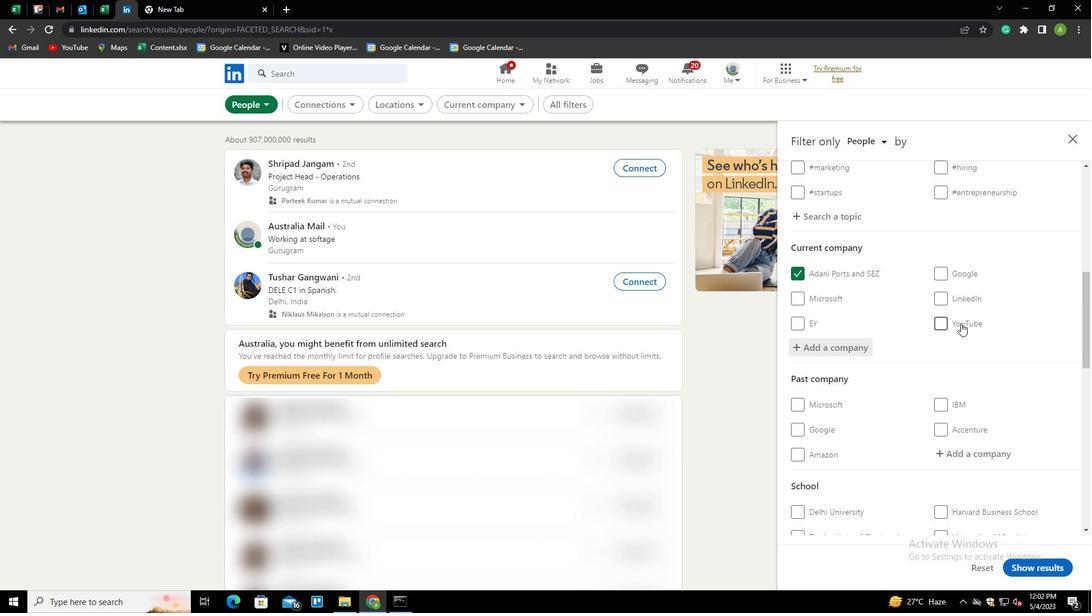 
Action: Mouse scrolled (961, 323) with delta (0, 0)
Screenshot: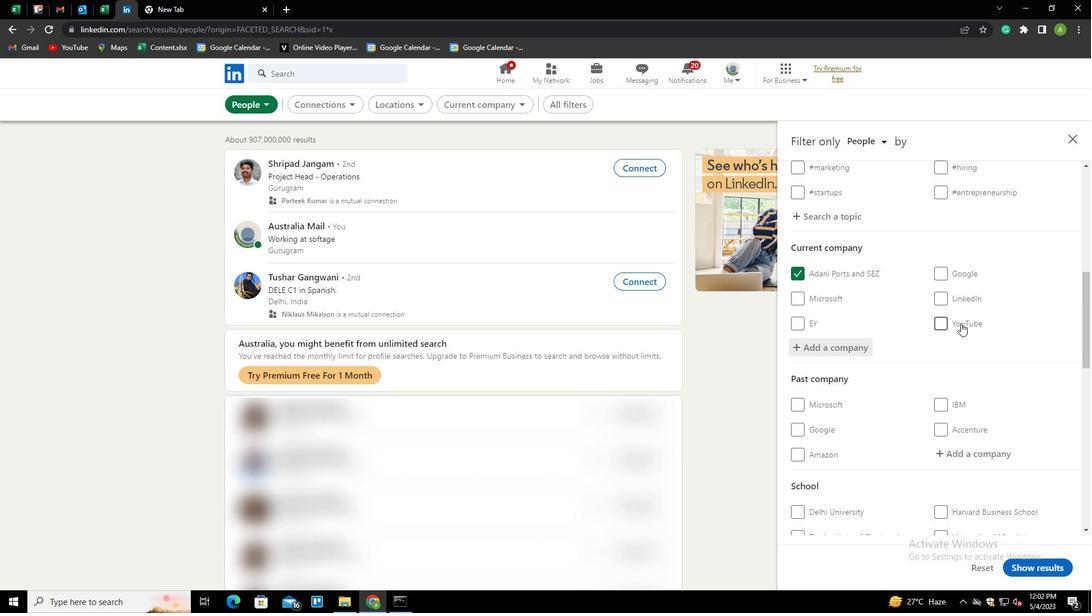 
Action: Mouse scrolled (961, 323) with delta (0, 0)
Screenshot: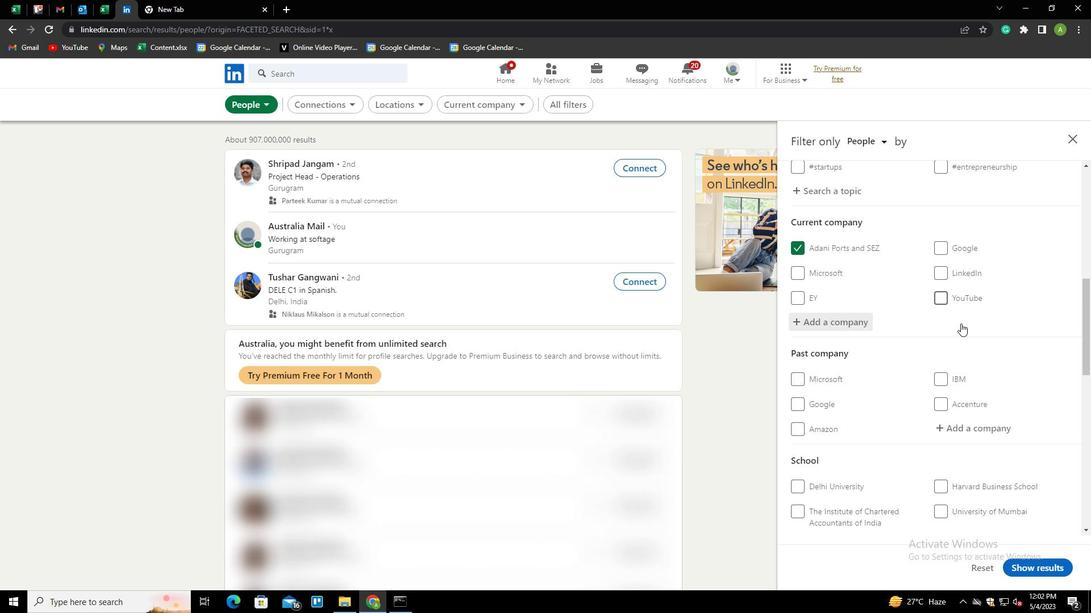 
Action: Mouse scrolled (961, 323) with delta (0, 0)
Screenshot: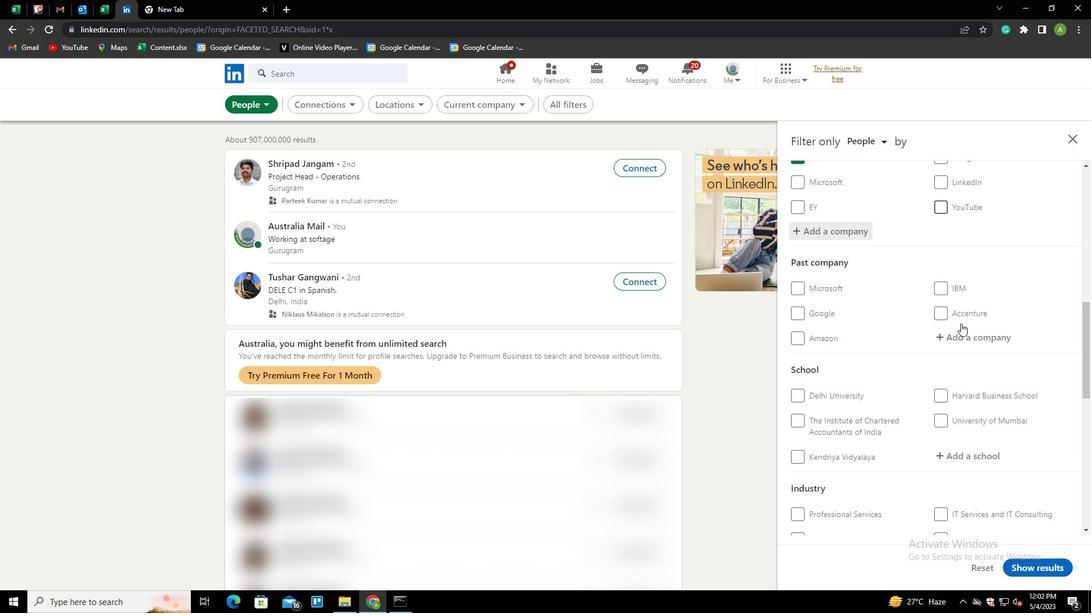 
Action: Mouse moved to (957, 344)
Screenshot: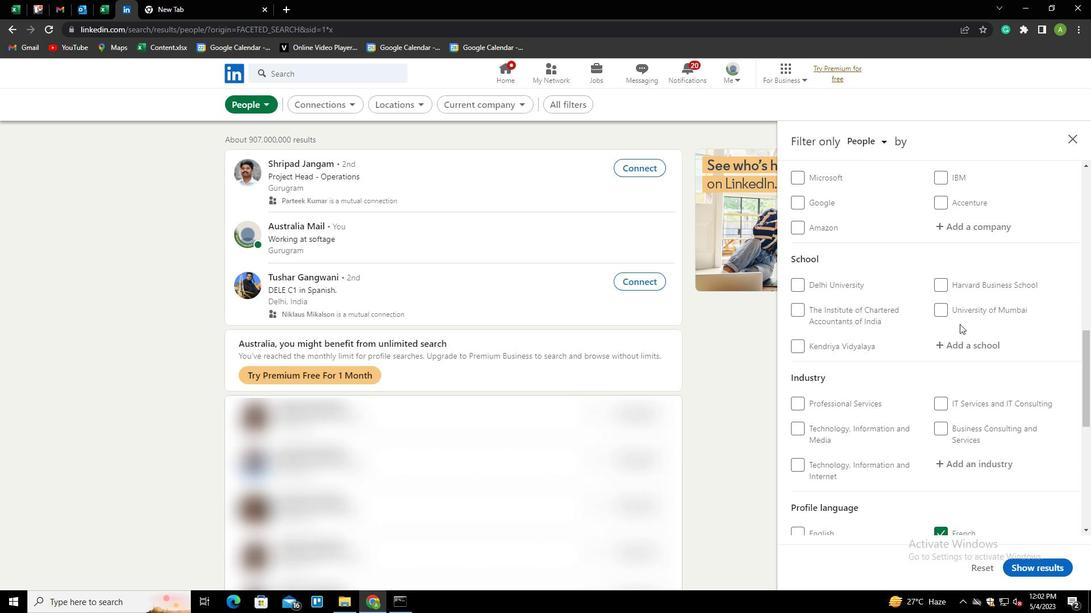 
Action: Mouse pressed left at (957, 344)
Screenshot: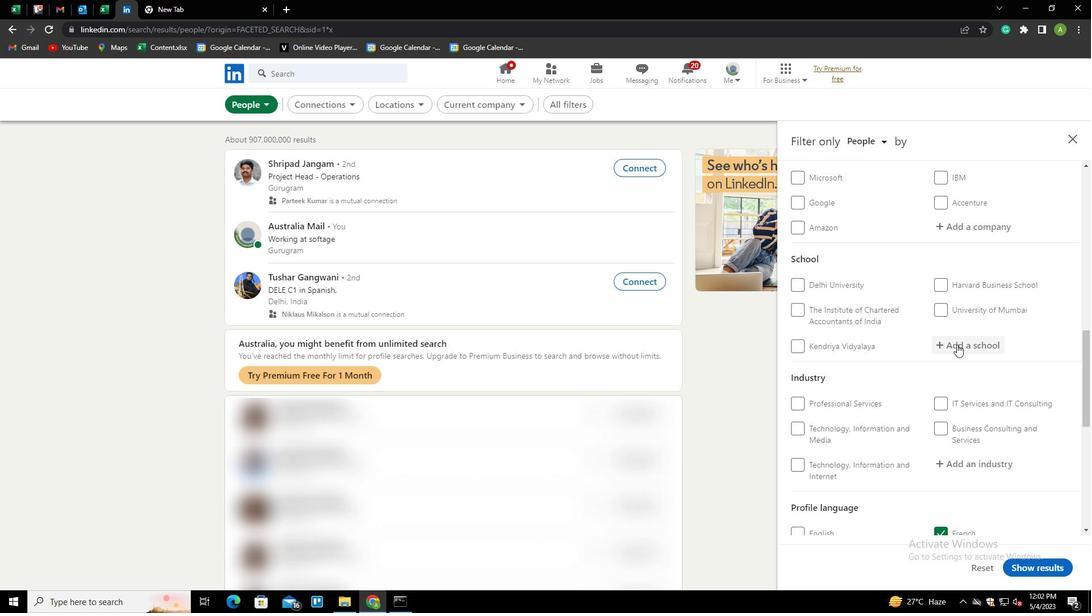 
Action: Mouse moved to (961, 344)
Screenshot: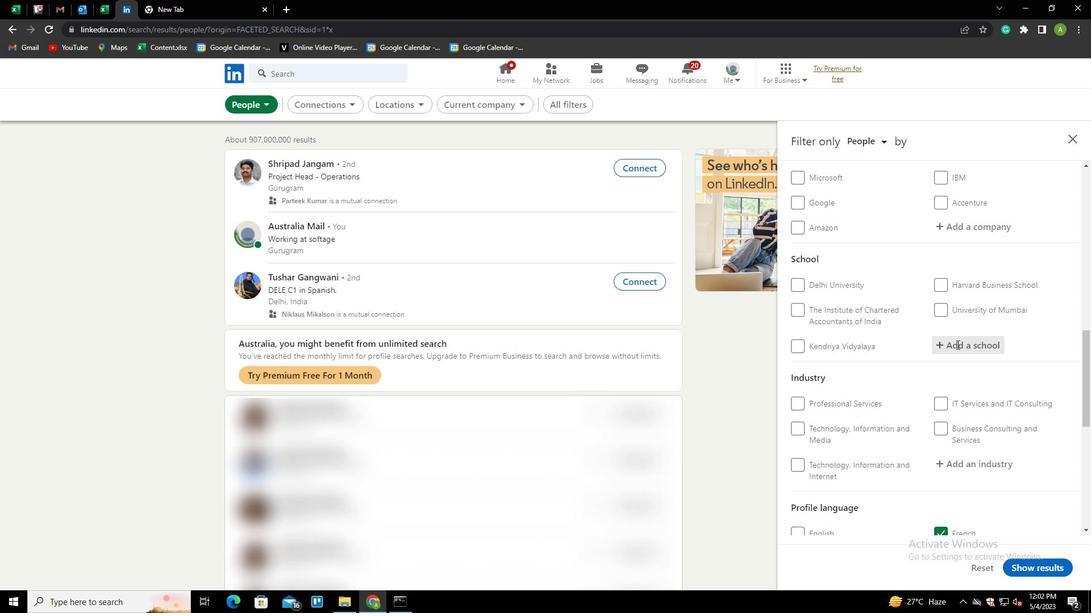 
Action: Mouse pressed left at (961, 344)
Screenshot: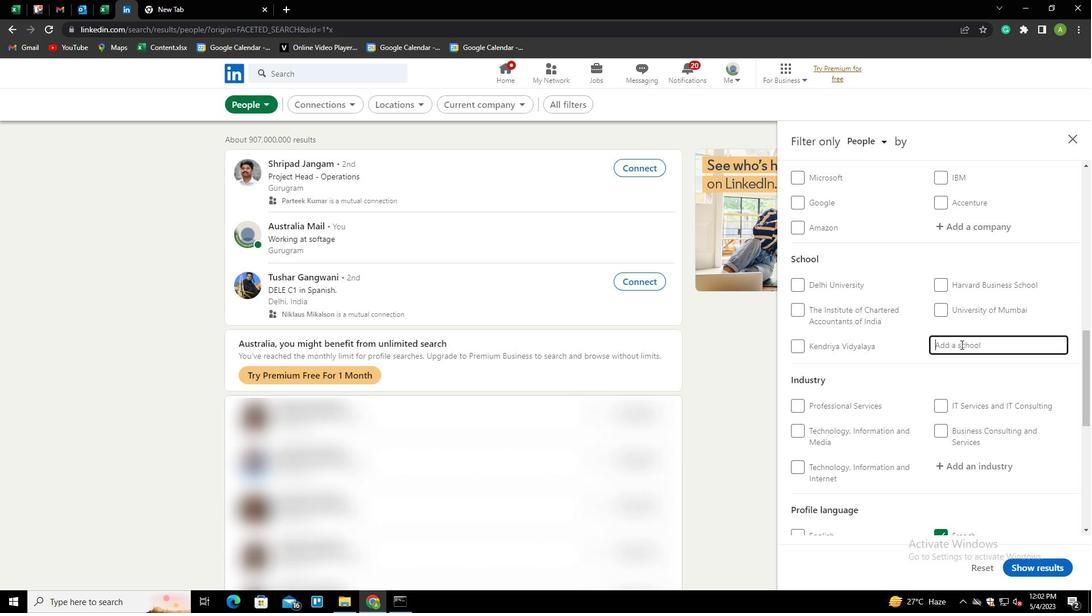 
Action: Key pressed <Key.shift>KENDRIYA<Key.space><Key.shift>VID<Key.down><Key.enter>
Screenshot: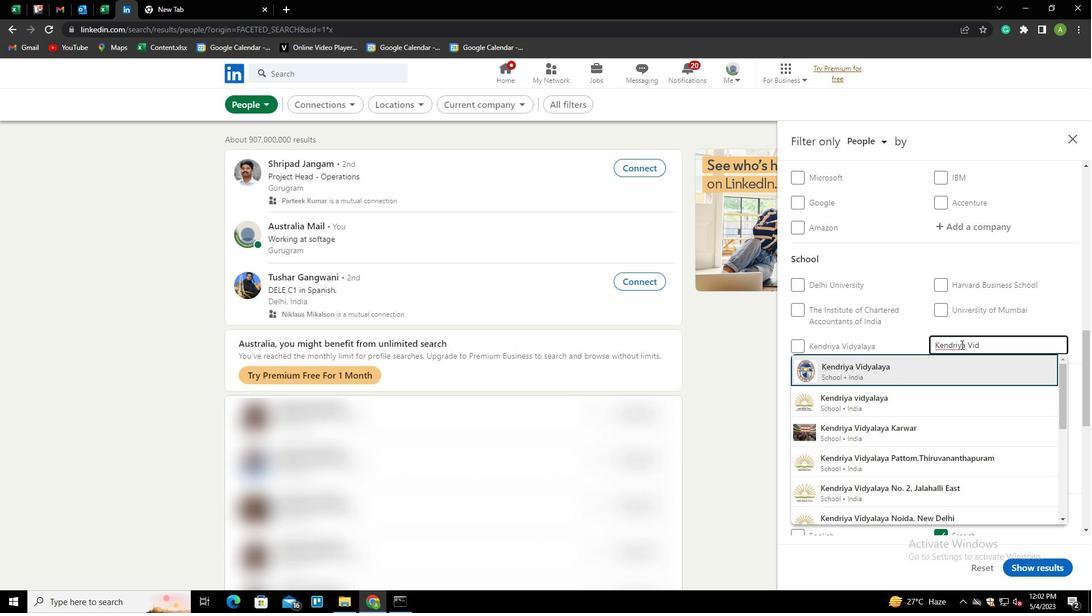 
Action: Mouse scrolled (961, 344) with delta (0, 0)
Screenshot: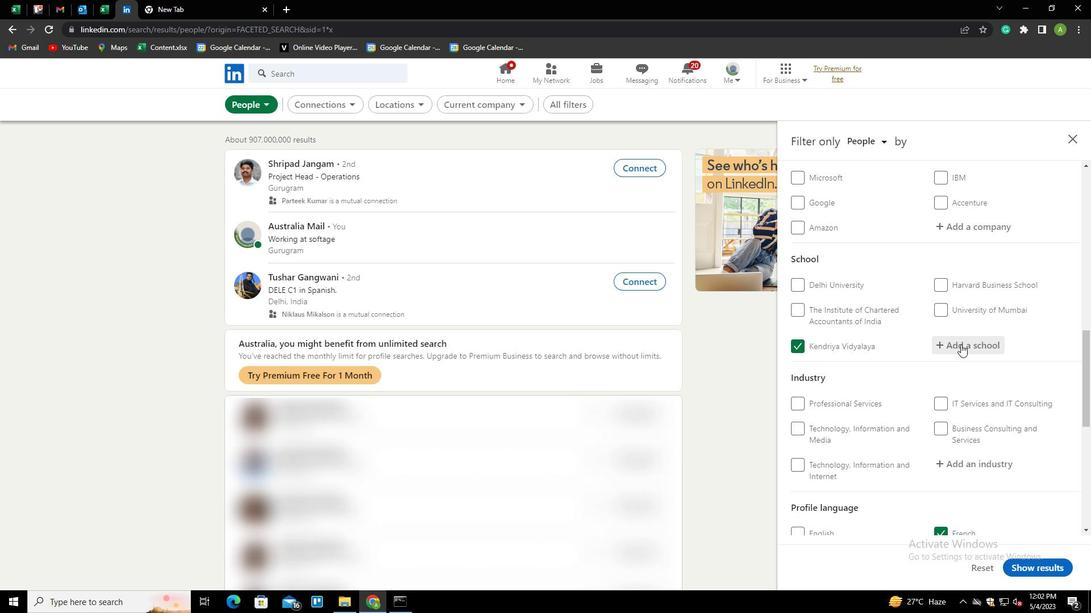 
Action: Mouse scrolled (961, 344) with delta (0, 0)
Screenshot: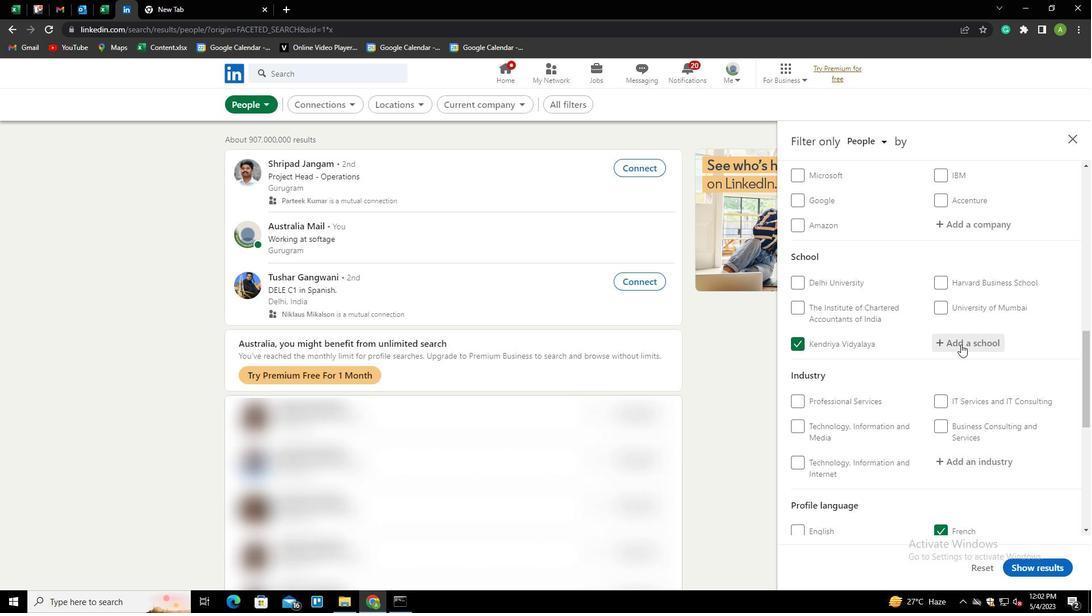 
Action: Mouse scrolled (961, 344) with delta (0, 0)
Screenshot: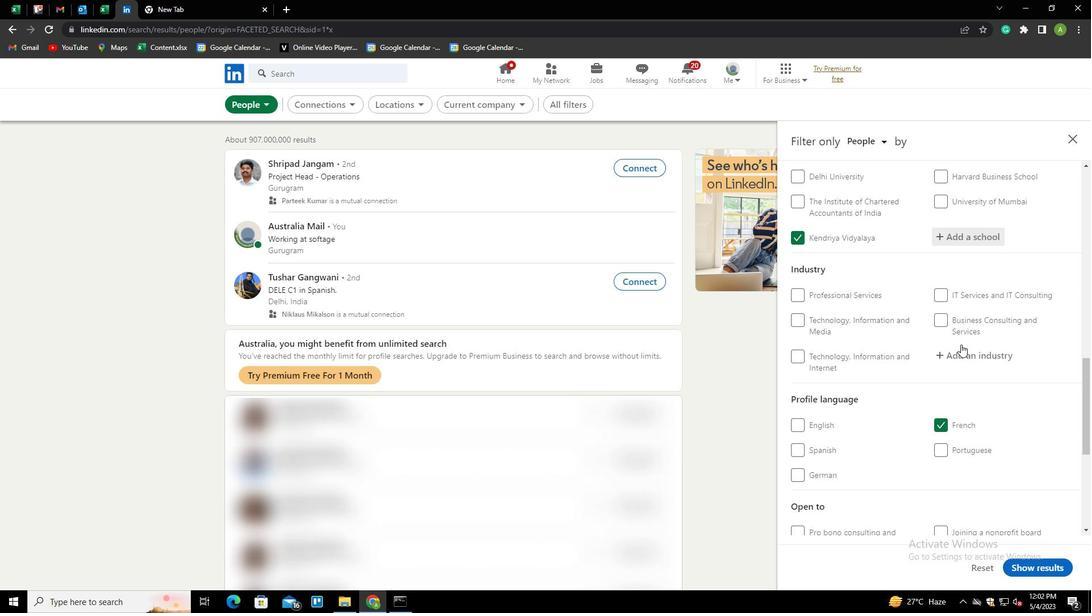 
Action: Mouse moved to (968, 296)
Screenshot: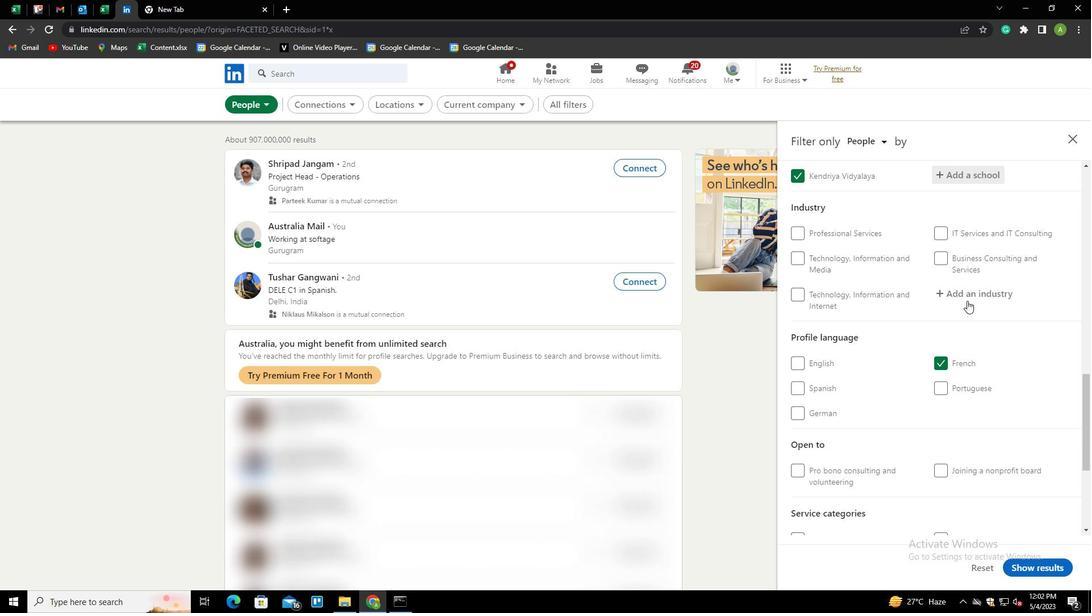 
Action: Mouse pressed left at (968, 296)
Screenshot: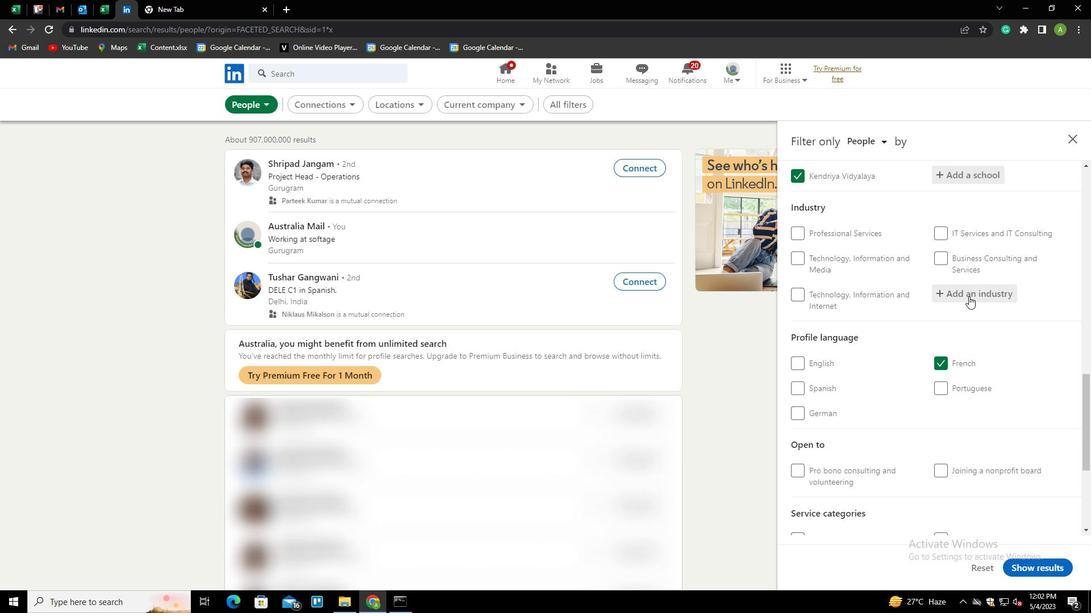 
Action: Key pressed <Key.shift><Key.shift><Key.shift><Key.shift><Key.shift><Key.shift><Key.shift><Key.shift><Key.shift>UTILITIES<Key.down><Key.enter>
Screenshot: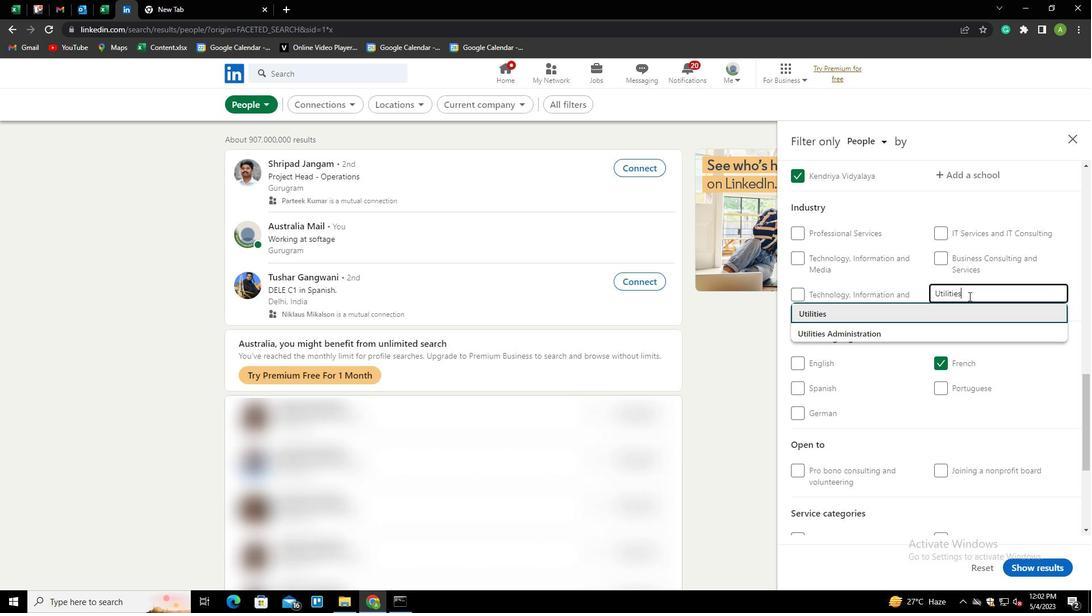 
Action: Mouse moved to (959, 297)
Screenshot: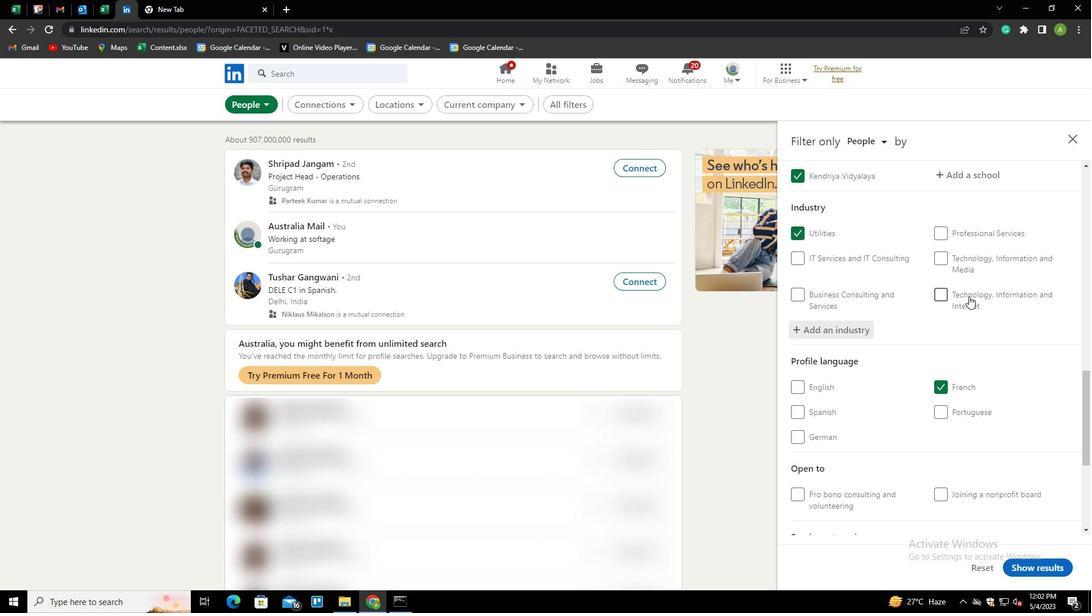 
Action: Mouse scrolled (959, 296) with delta (0, 0)
Screenshot: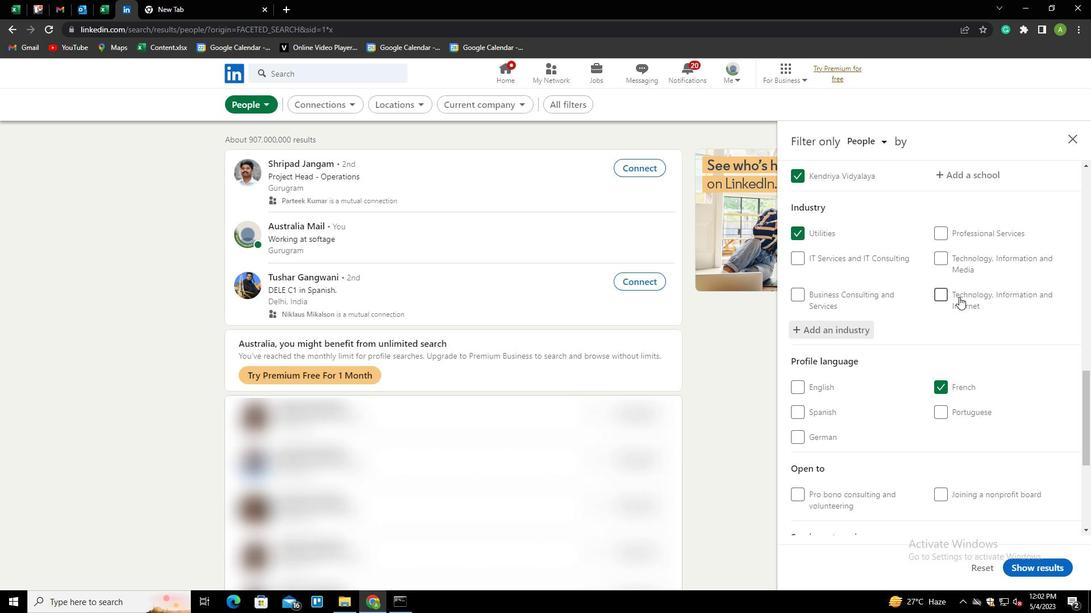
Action: Mouse scrolled (959, 296) with delta (0, 0)
Screenshot: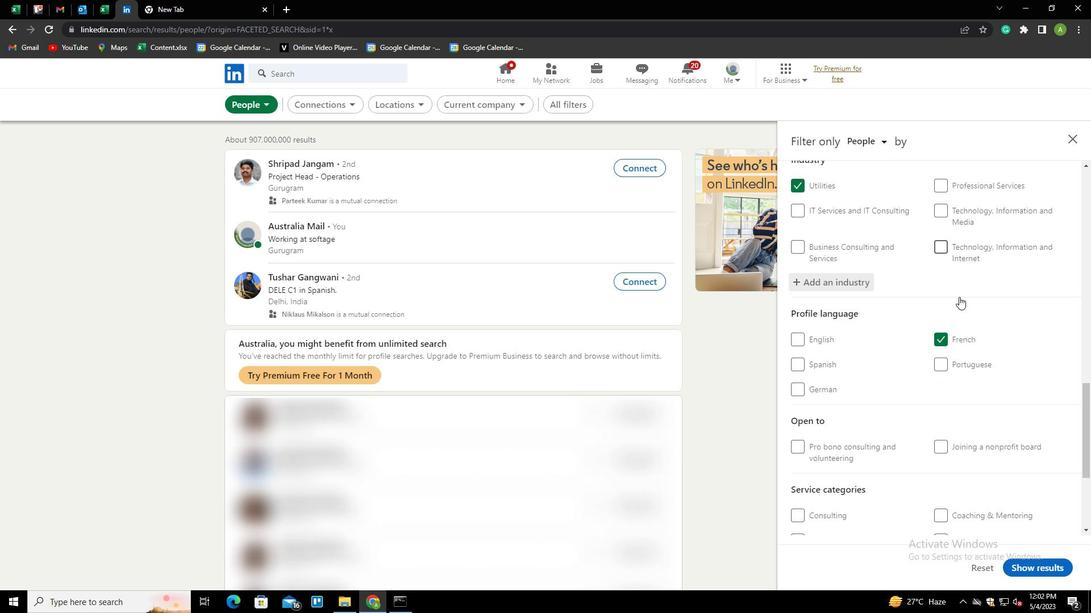 
Action: Mouse scrolled (959, 296) with delta (0, 0)
Screenshot: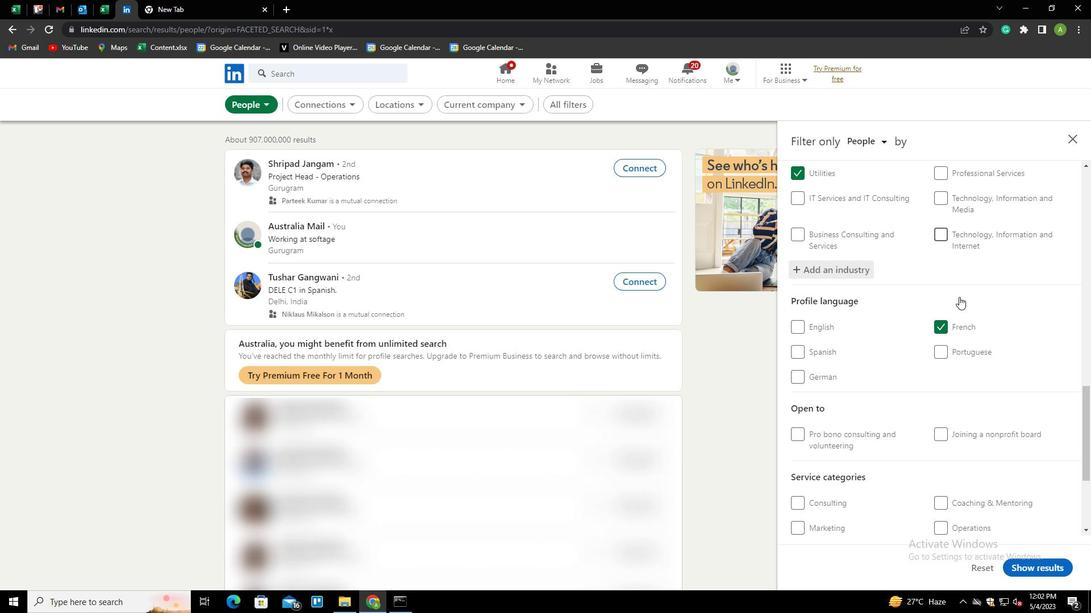 
Action: Mouse moved to (979, 438)
Screenshot: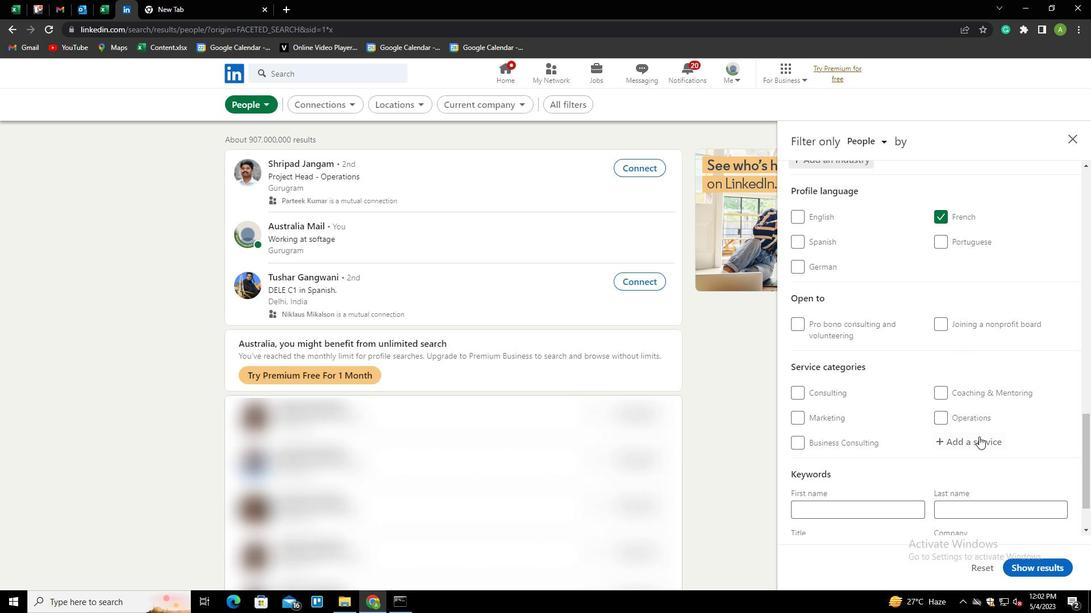 
Action: Mouse pressed left at (979, 438)
Screenshot: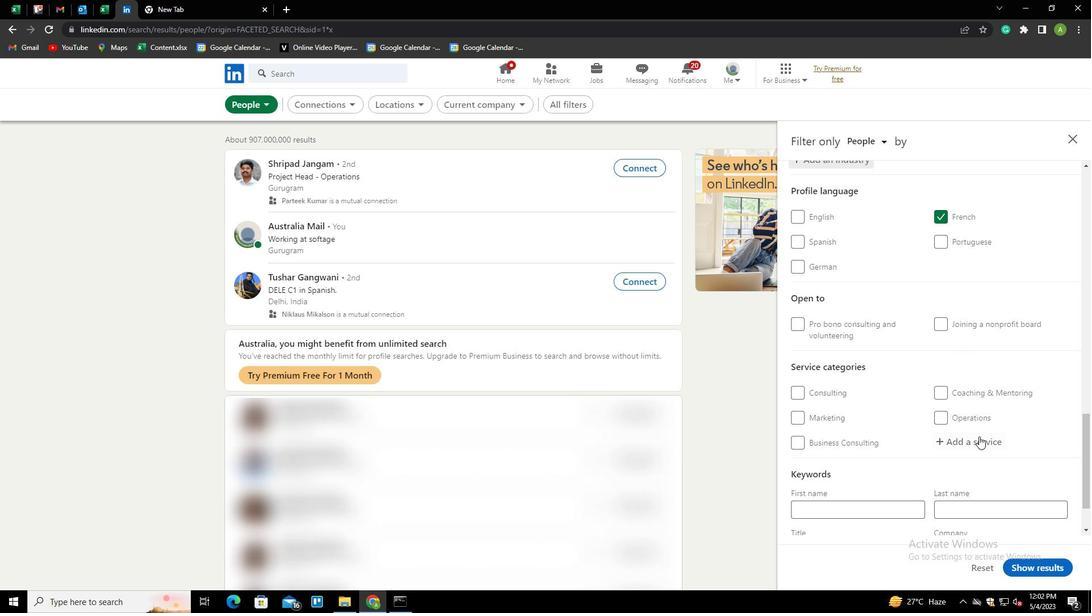 
Action: Key pressed <Key.shift>LEAD<Key.space><Key.shift>GENERATION<Key.down><Key.enter>
Screenshot: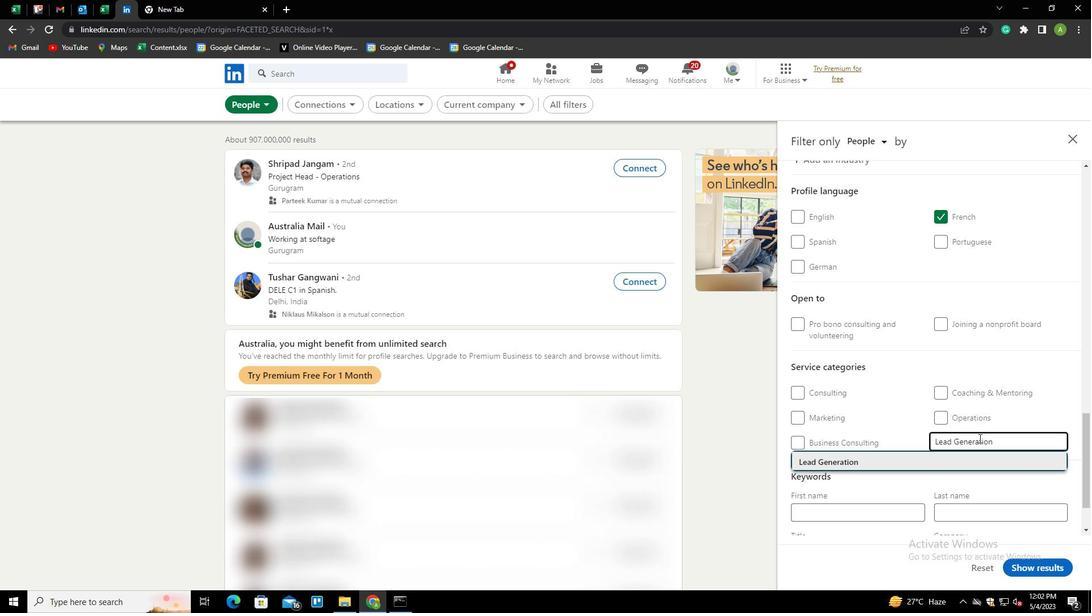 
Action: Mouse scrolled (979, 438) with delta (0, 0)
Screenshot: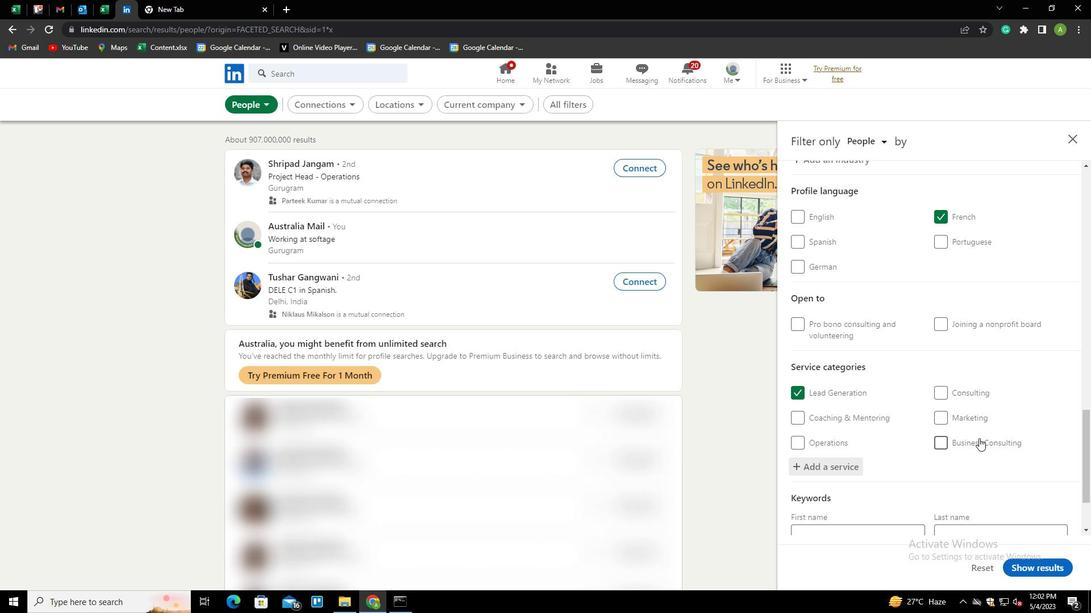 
Action: Mouse scrolled (979, 438) with delta (0, 0)
Screenshot: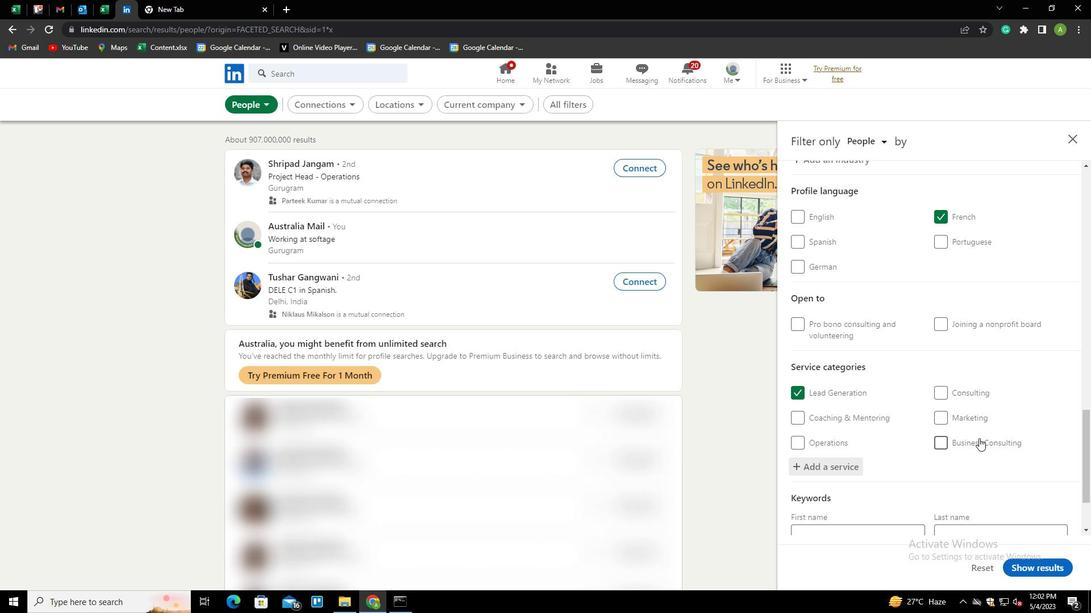 
Action: Mouse scrolled (979, 438) with delta (0, 0)
Screenshot: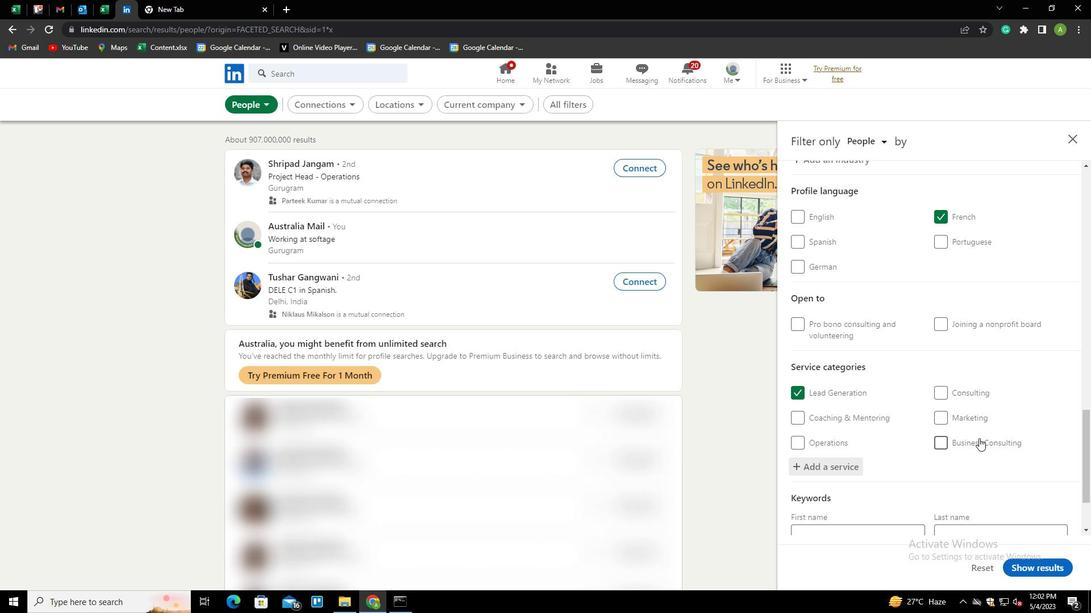 
Action: Mouse scrolled (979, 438) with delta (0, 0)
Screenshot: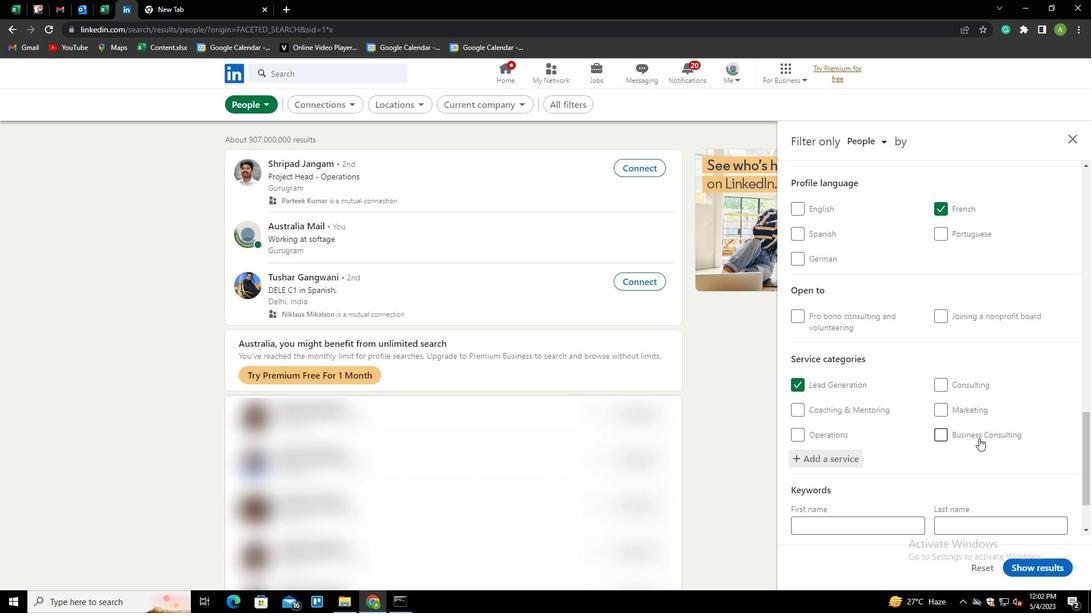
Action: Mouse moved to (878, 484)
Screenshot: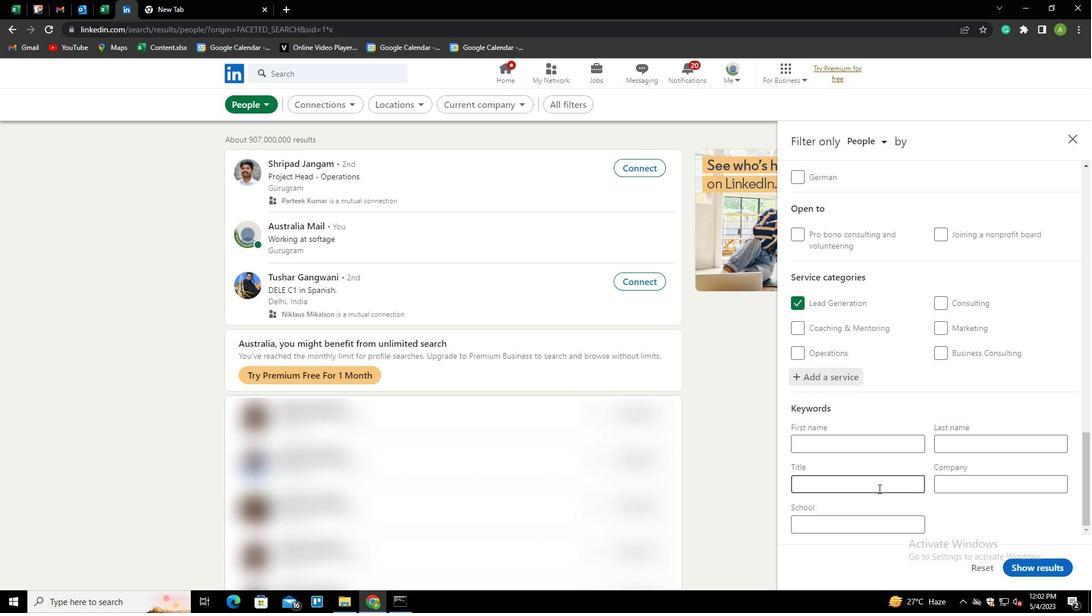 
Action: Mouse pressed left at (878, 484)
Screenshot: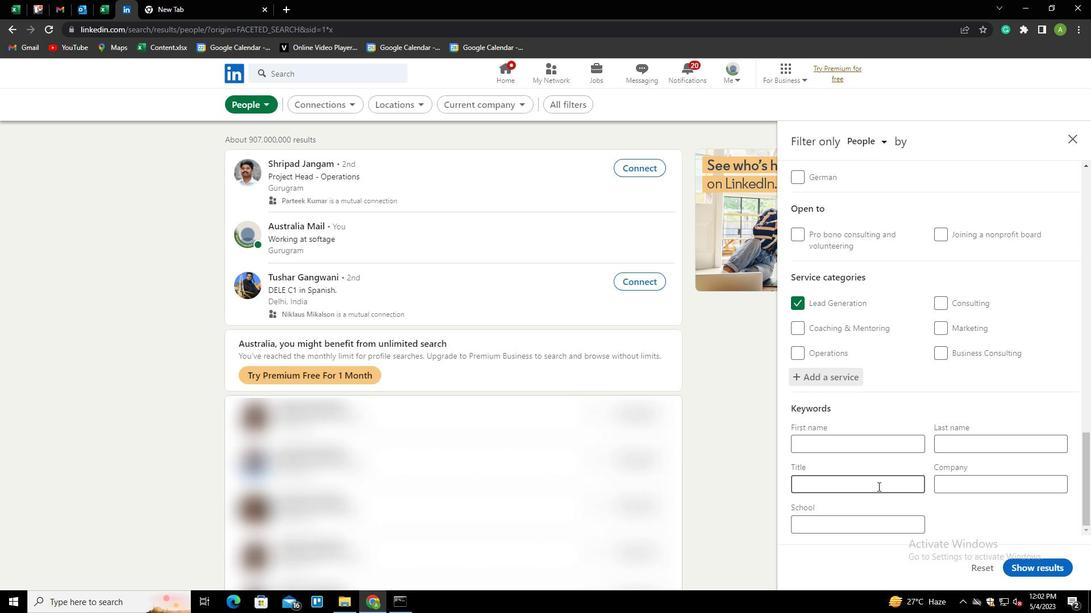 
Action: Key pressed <Key.shift>CUSTOMER<Key.space><Key.shift>CARE<Key.space>A<Key.backspace><Key.shift>ASSOCIATE
Screenshot: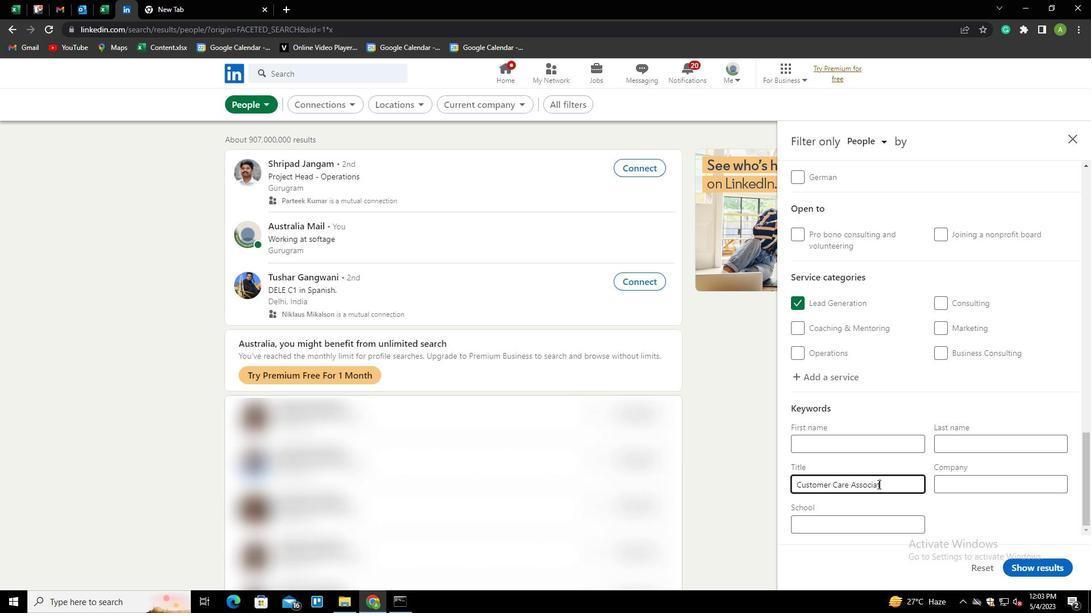 
Action: Mouse moved to (977, 513)
Screenshot: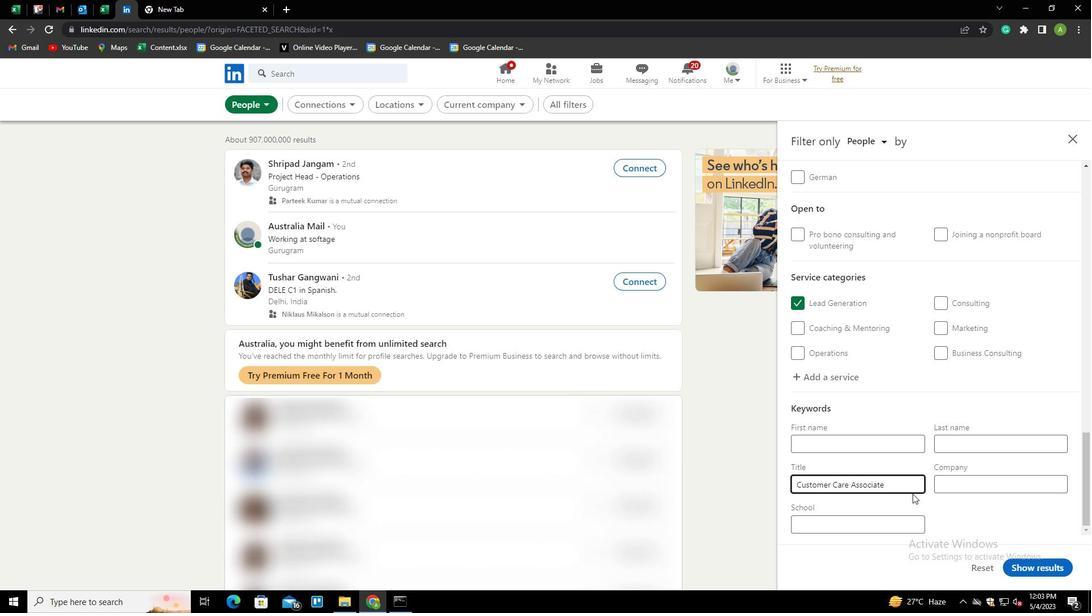 
Action: Mouse pressed left at (977, 513)
Screenshot: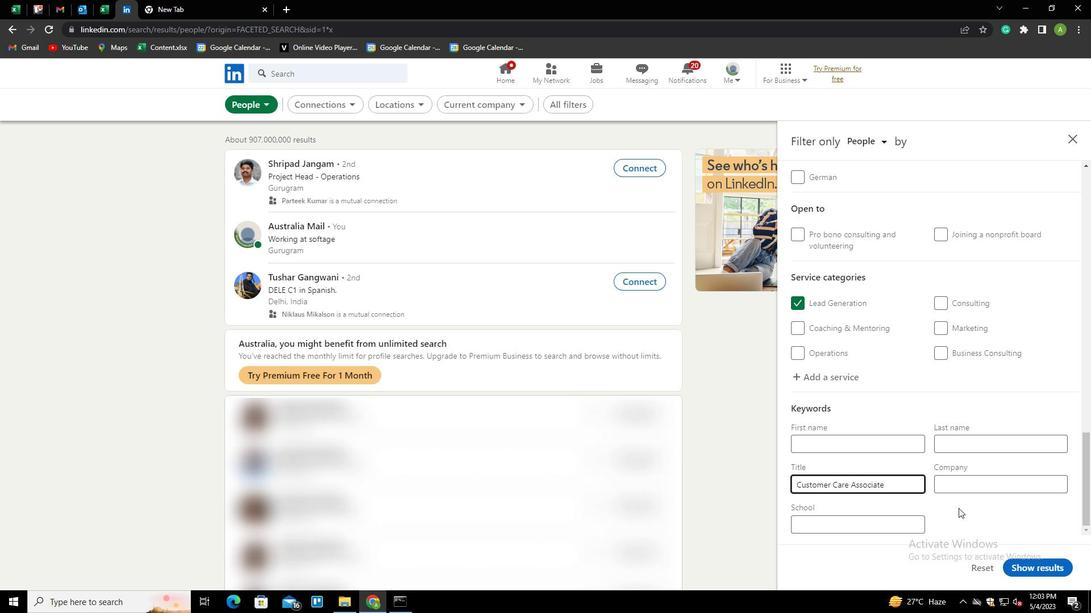 
Action: Mouse moved to (1055, 562)
Screenshot: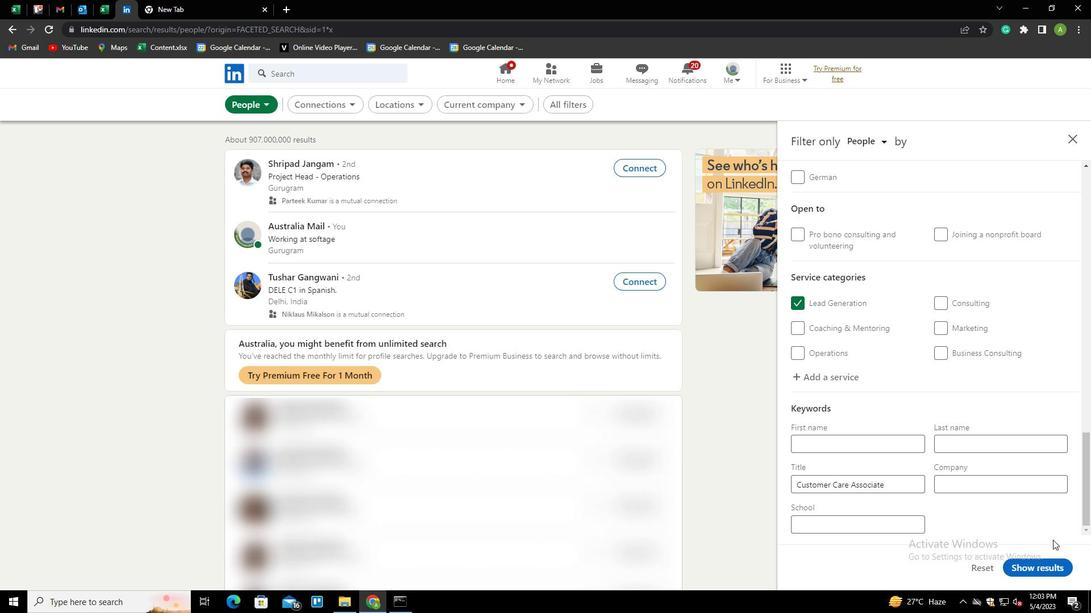 
Action: Mouse pressed left at (1055, 562)
Screenshot: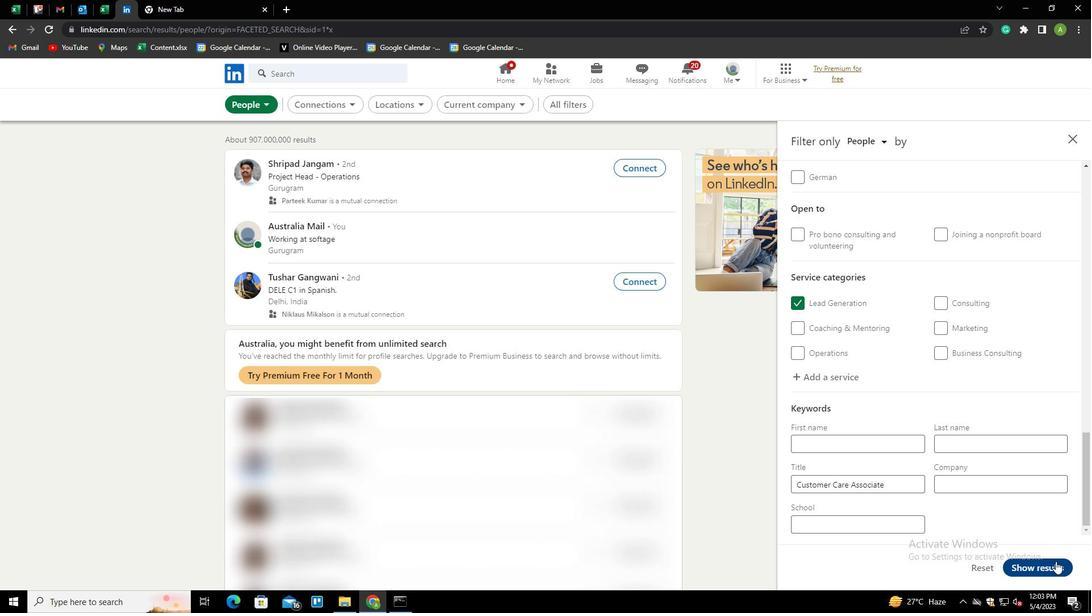 
